 Task: Look for space in Litherland, United Kingdom from 8th June, 2023 to 12th June, 2023 for 2 adults in price range Rs.8000 to Rs.16000. Place can be private room with 1  bedroom having 1 bed and 1 bathroom. Property type can be flatguest house, hotel. Booking option can be shelf check-in. Required host language is English.
Action: Mouse moved to (379, 81)
Screenshot: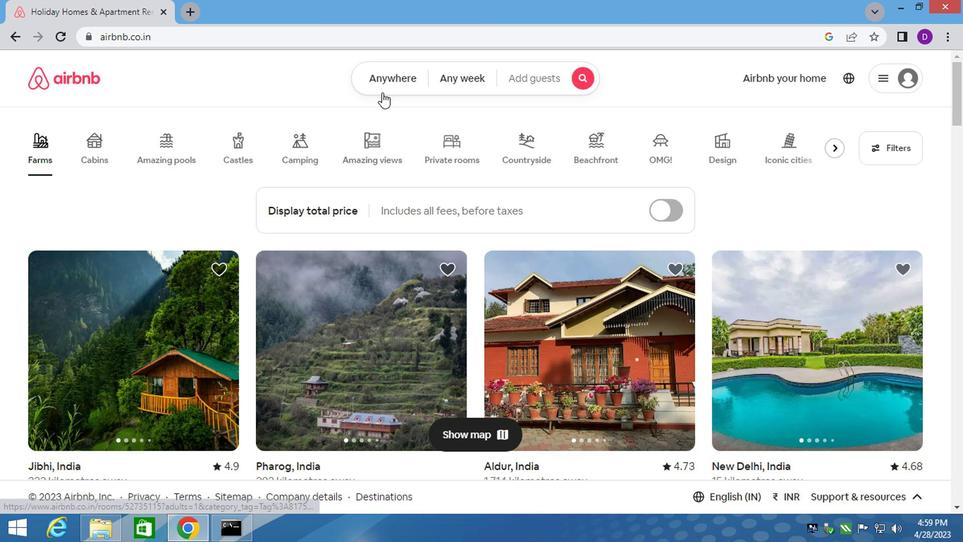 
Action: Mouse pressed left at (379, 81)
Screenshot: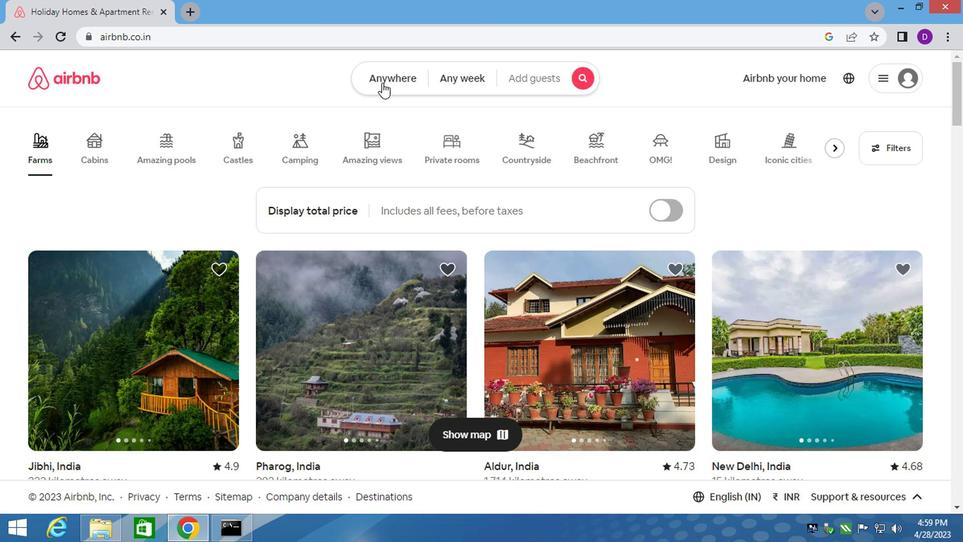 
Action: Mouse moved to (259, 135)
Screenshot: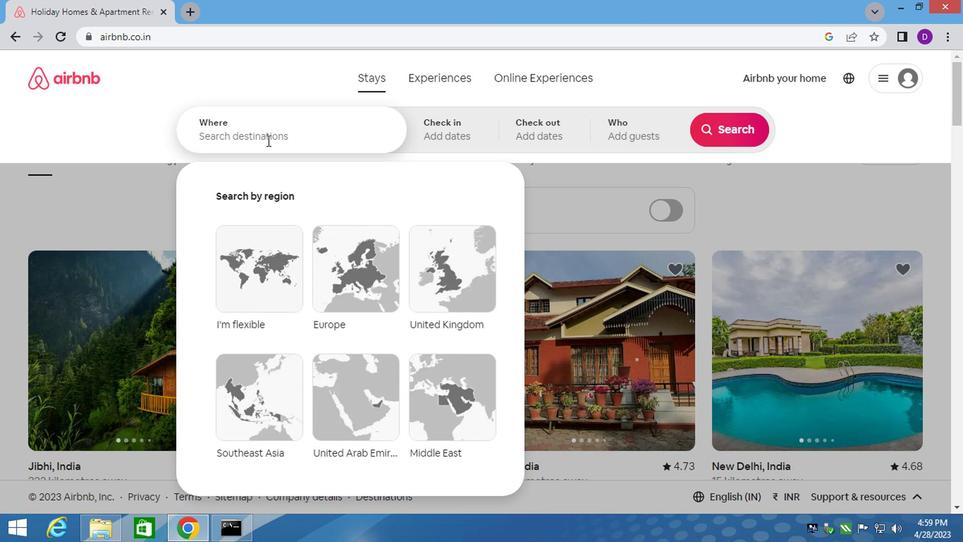 
Action: Mouse pressed left at (259, 135)
Screenshot: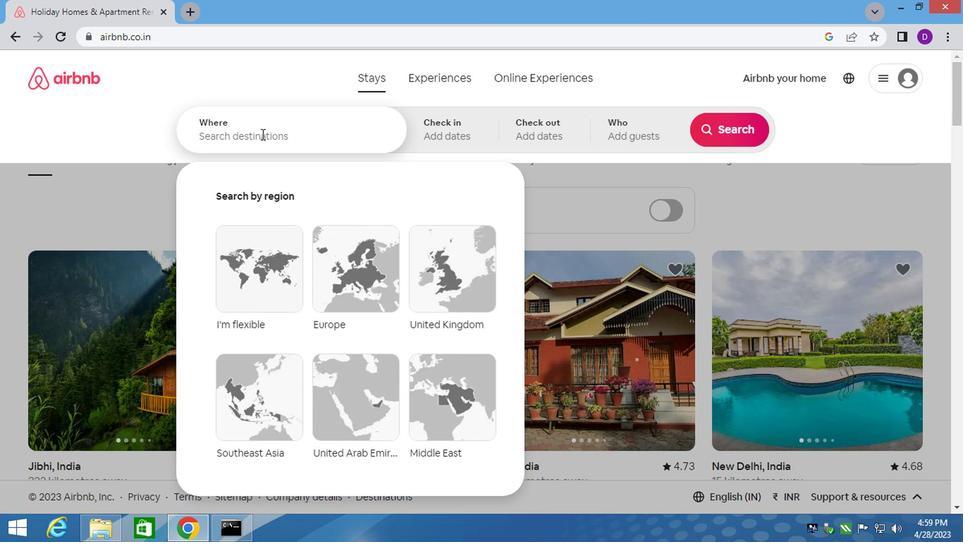 
Action: Key pressed <Key.shift_r>Litherland,<Key.space>u<Key.backspace><Key.shift_r><Key.shift_r><Key.shift_r><Key.shift_r><Key.shift_r><Key.shift_r>Unoted<Key.down><Key.enter>
Screenshot: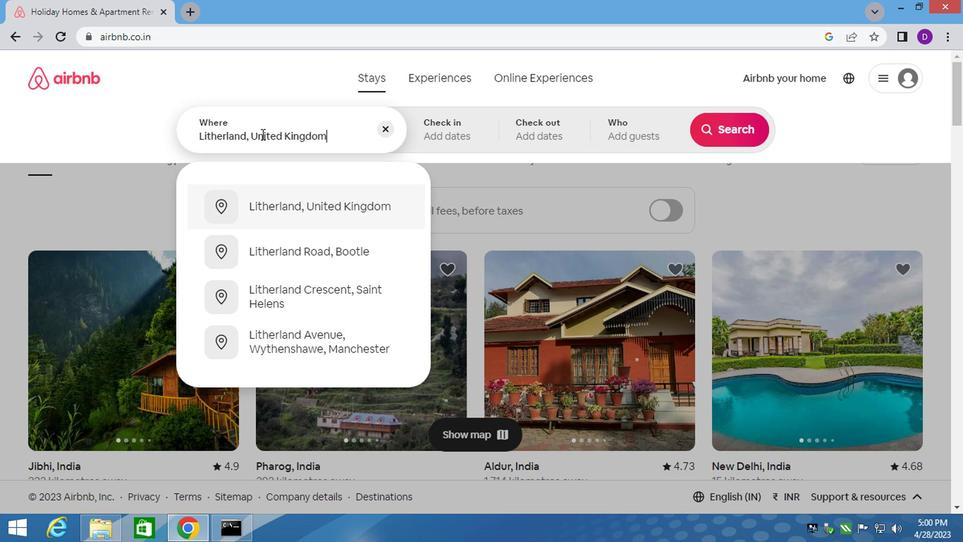 
Action: Mouse moved to (715, 245)
Screenshot: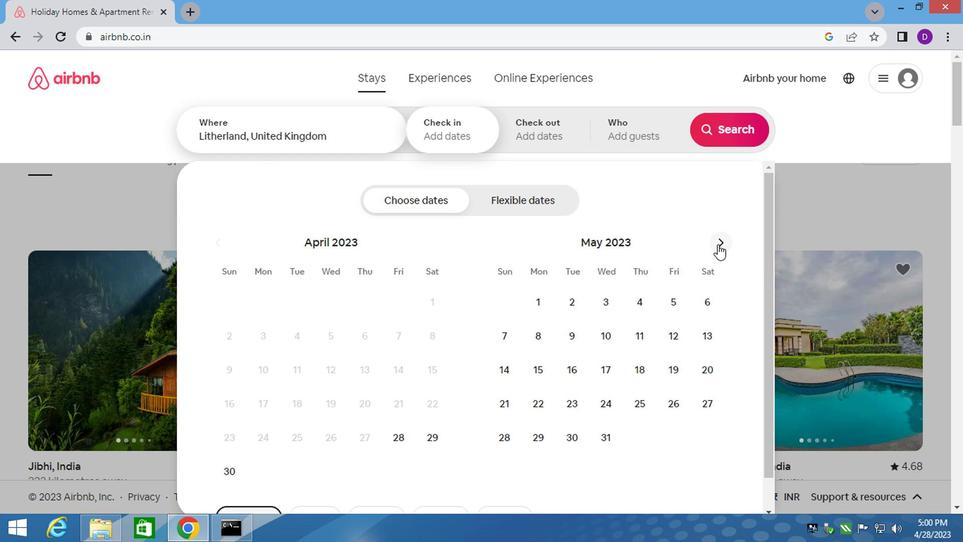 
Action: Mouse pressed left at (715, 245)
Screenshot: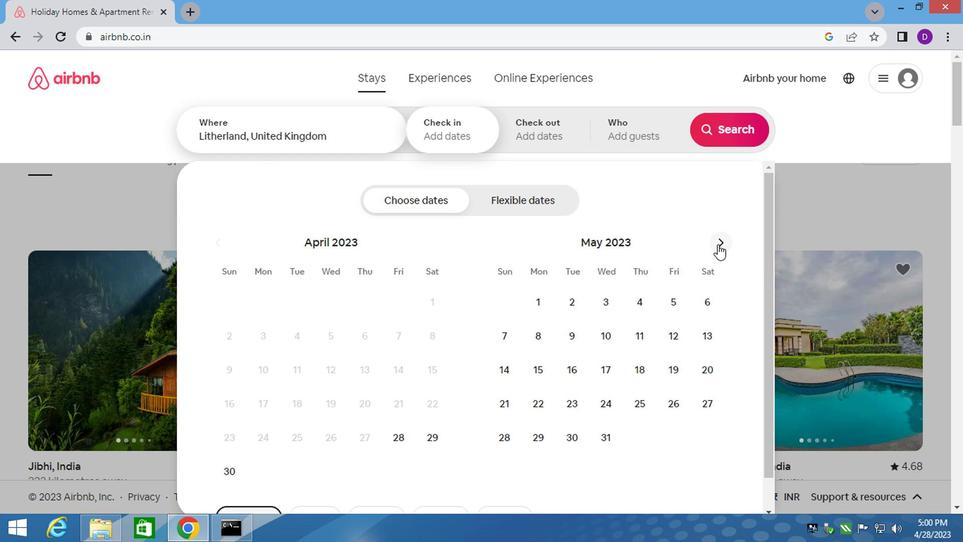 
Action: Mouse moved to (633, 338)
Screenshot: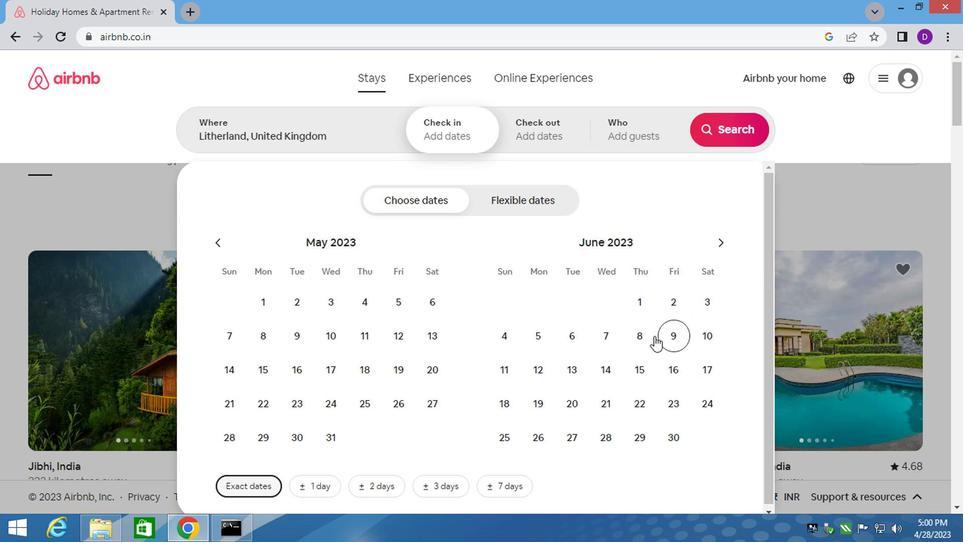 
Action: Mouse pressed left at (633, 338)
Screenshot: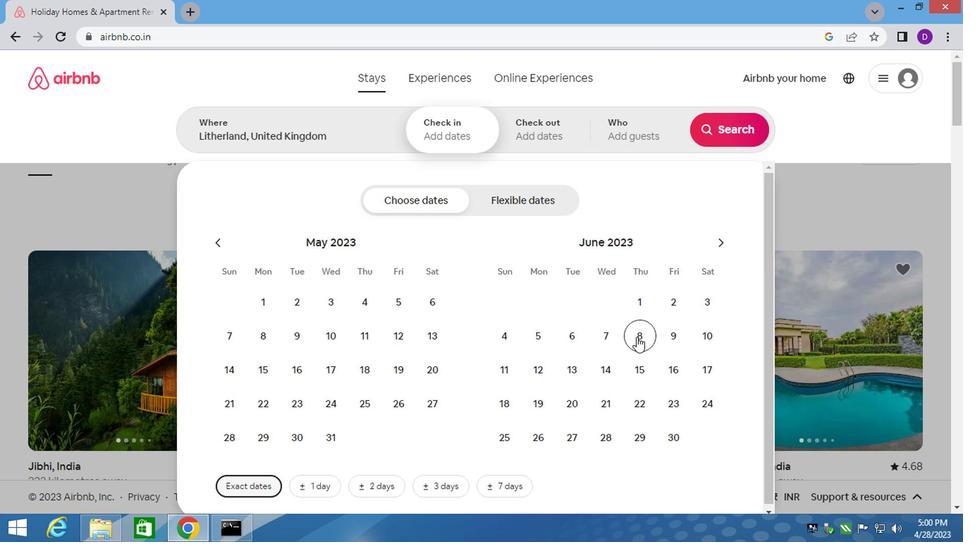 
Action: Mouse moved to (530, 378)
Screenshot: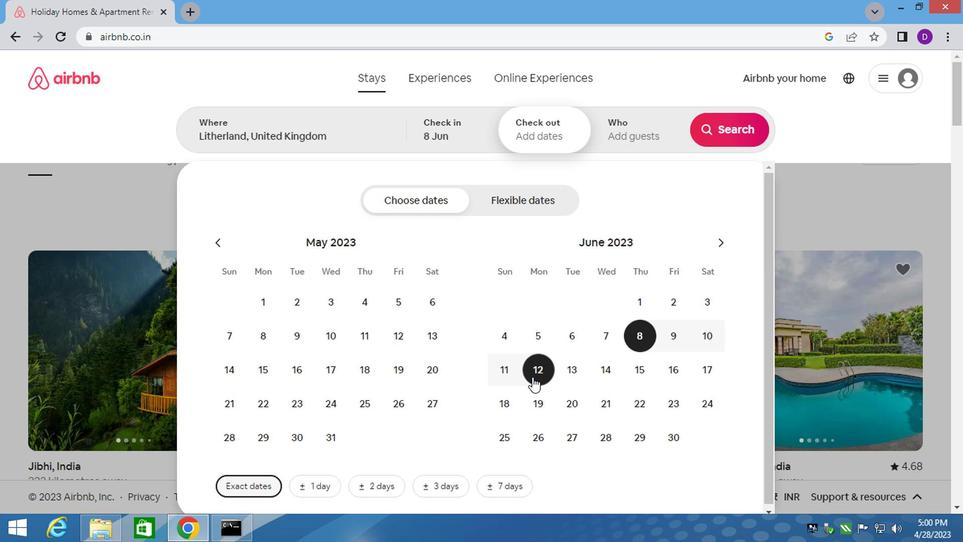 
Action: Mouse pressed left at (530, 378)
Screenshot: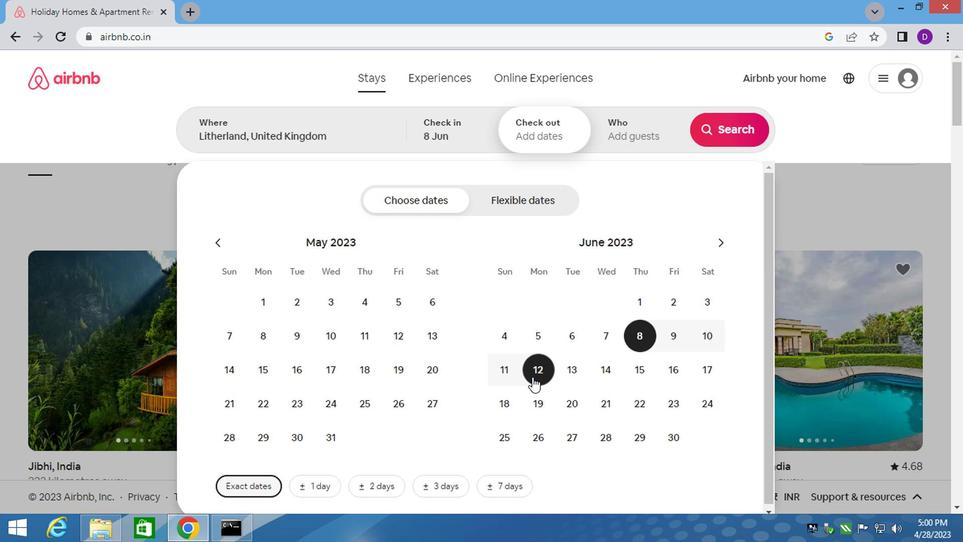 
Action: Mouse moved to (617, 126)
Screenshot: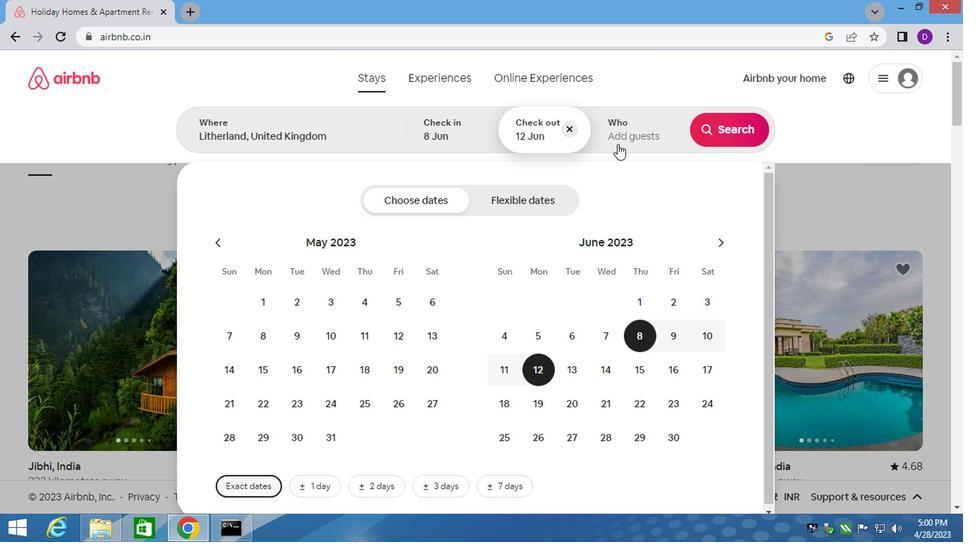 
Action: Mouse pressed left at (617, 126)
Screenshot: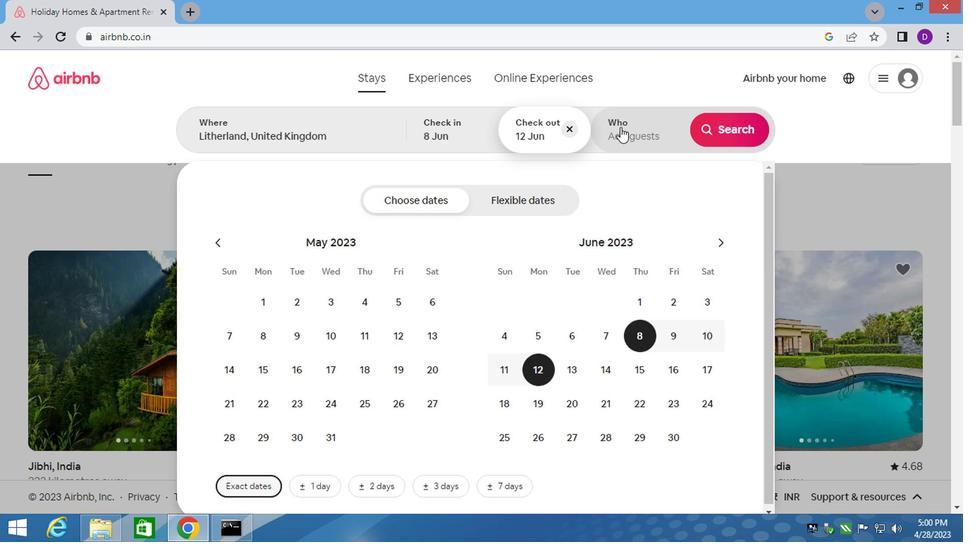 
Action: Mouse moved to (729, 210)
Screenshot: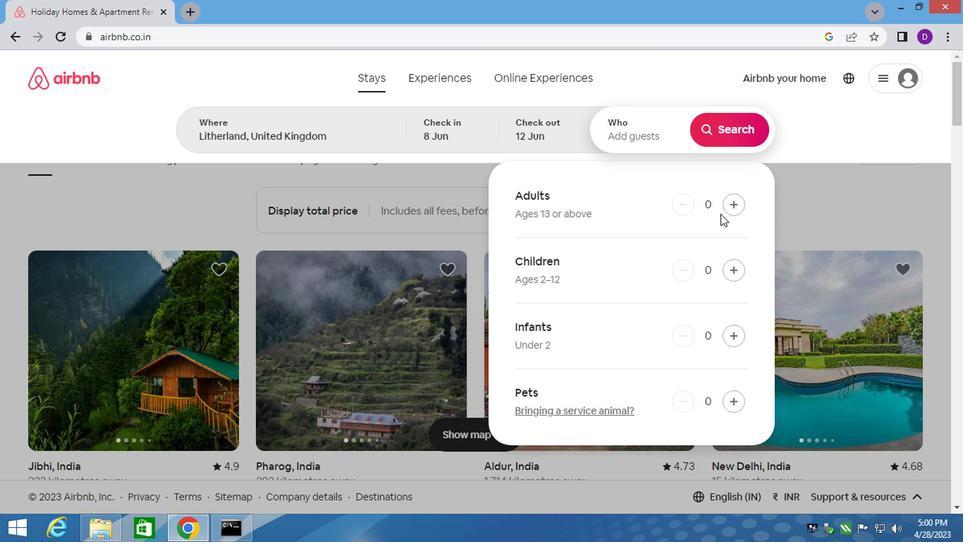 
Action: Mouse pressed left at (729, 210)
Screenshot: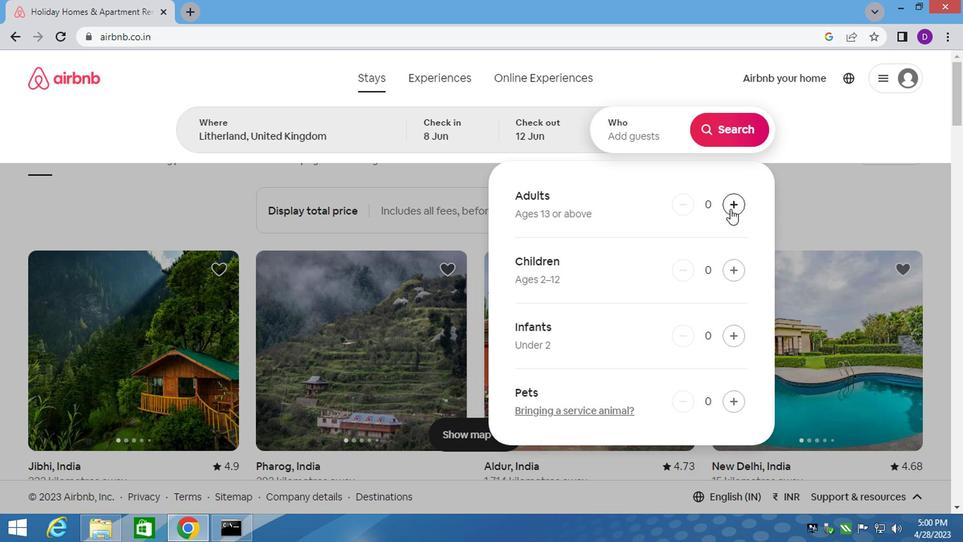 
Action: Mouse moved to (729, 209)
Screenshot: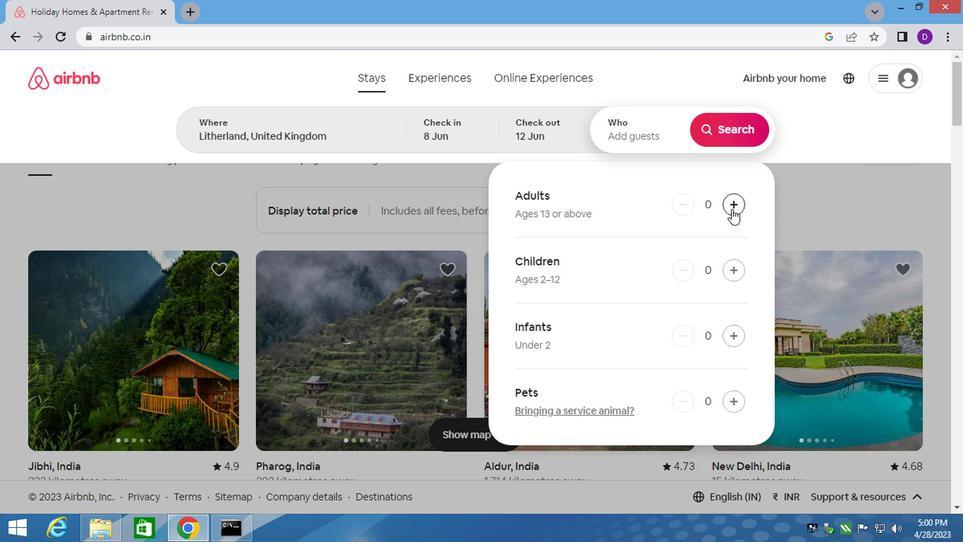 
Action: Mouse pressed left at (729, 209)
Screenshot: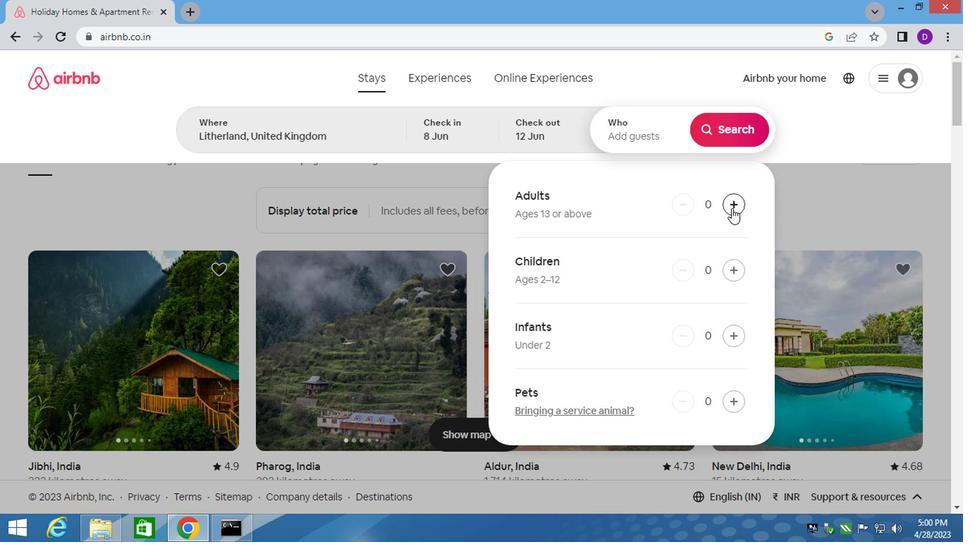 
Action: Mouse moved to (716, 132)
Screenshot: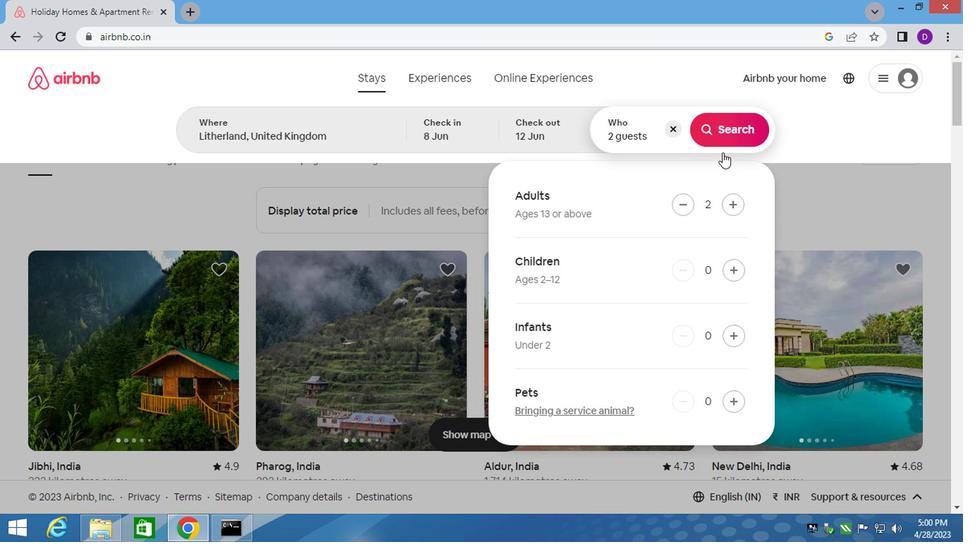 
Action: Mouse pressed left at (716, 132)
Screenshot: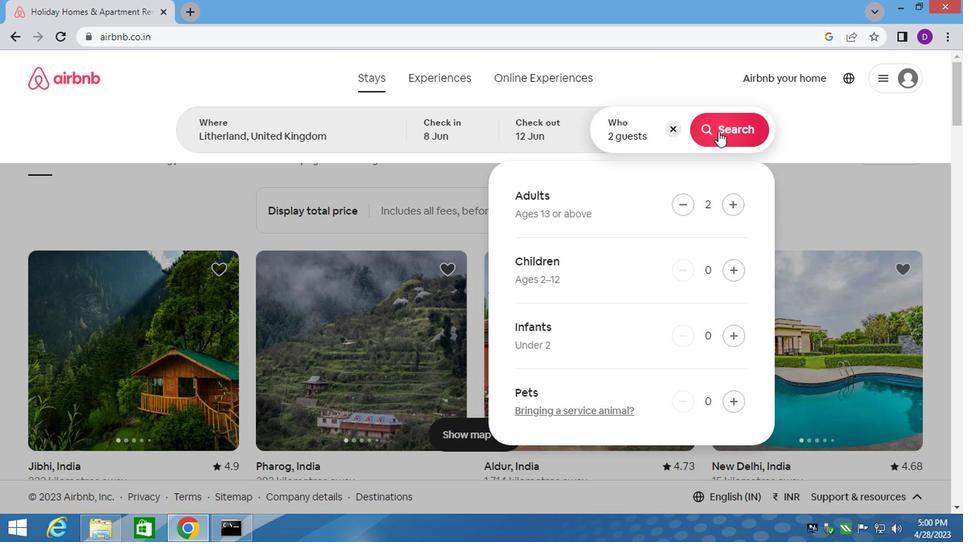 
Action: Mouse moved to (899, 134)
Screenshot: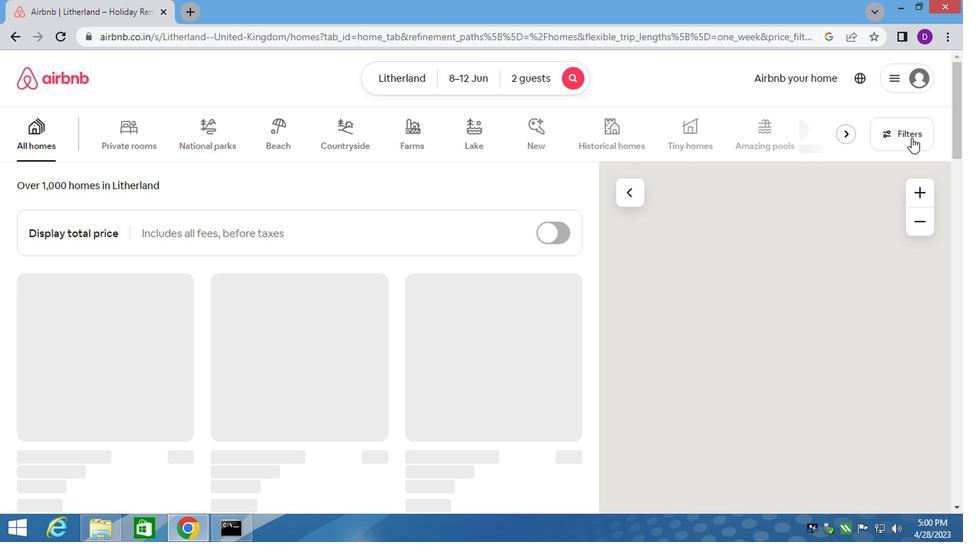 
Action: Mouse pressed left at (899, 134)
Screenshot: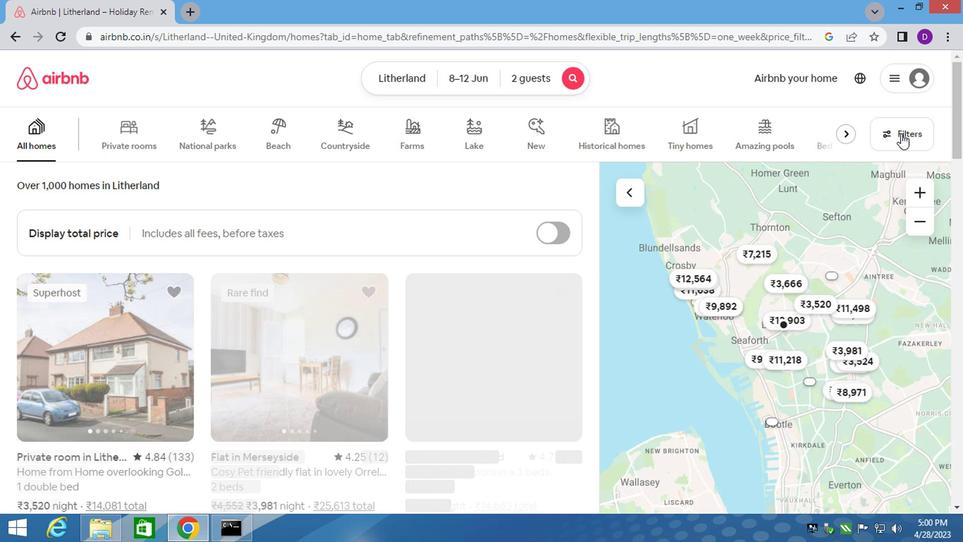 
Action: Mouse moved to (303, 320)
Screenshot: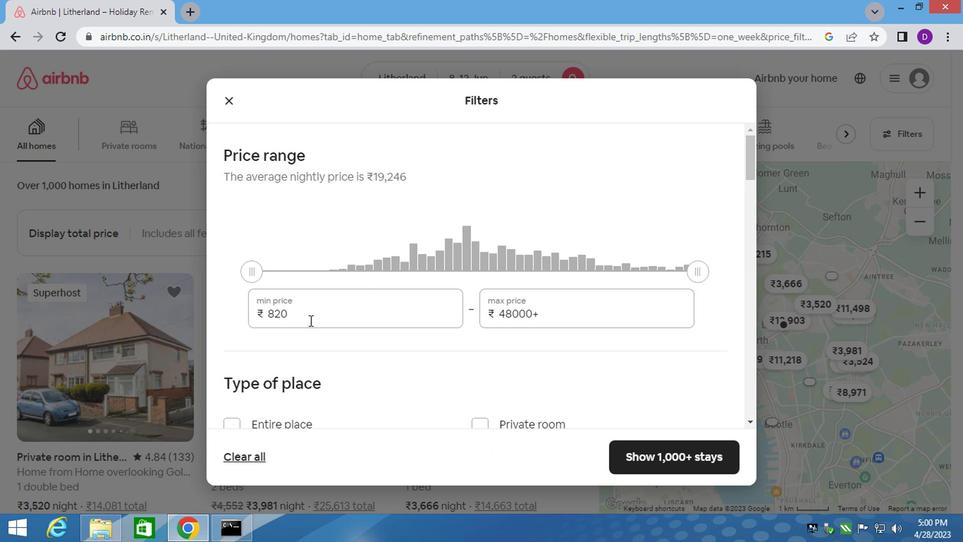 
Action: Mouse pressed left at (303, 320)
Screenshot: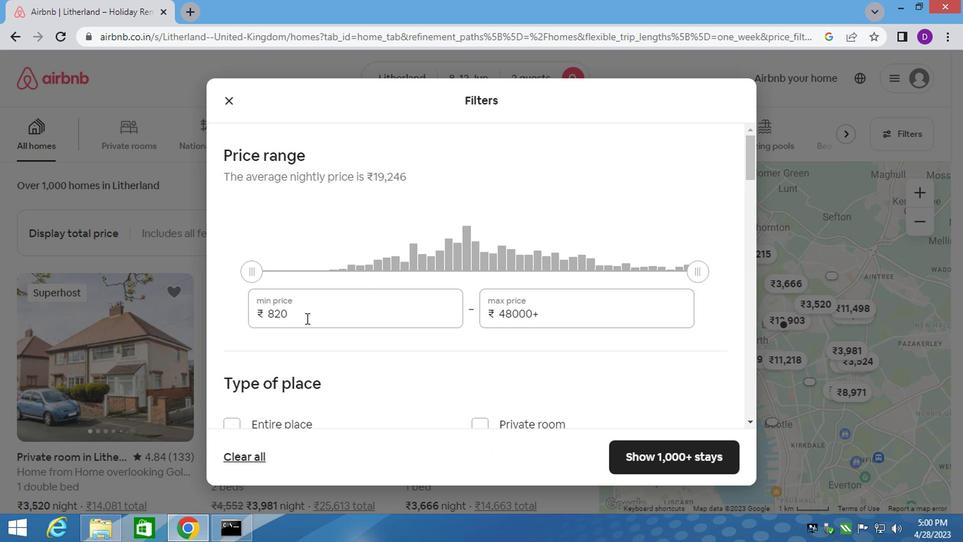 
Action: Mouse pressed left at (303, 320)
Screenshot: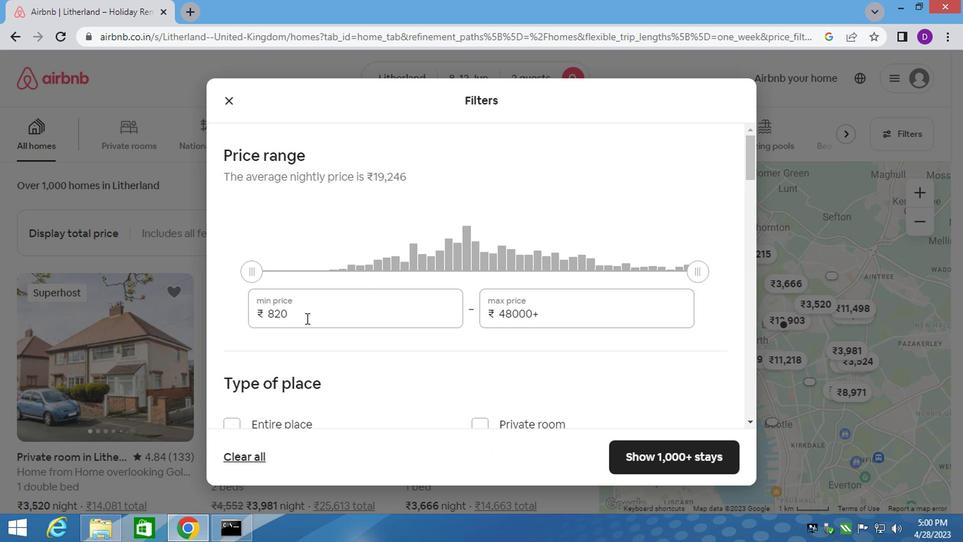 
Action: Key pressed 8000<Key.tab>16000
Screenshot: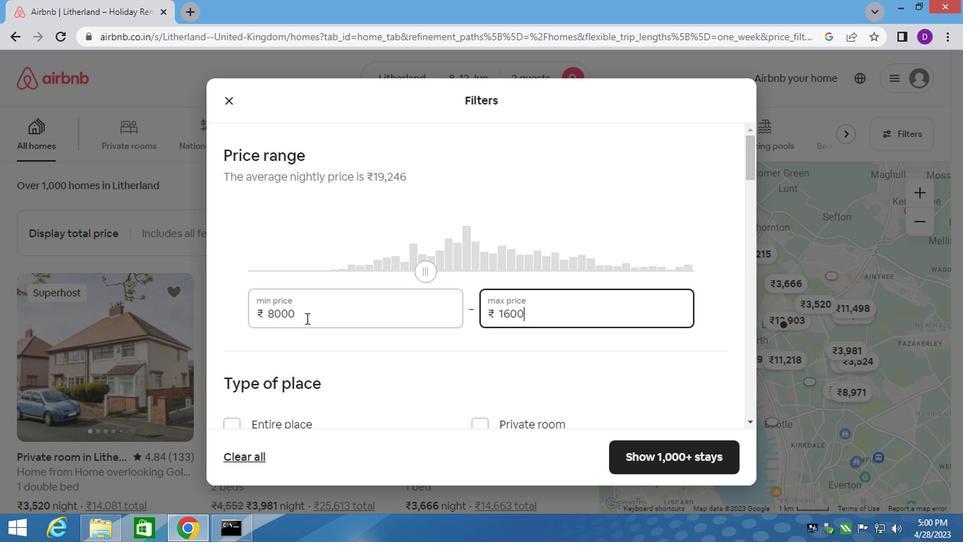 
Action: Mouse scrolled (303, 319) with delta (0, -1)
Screenshot: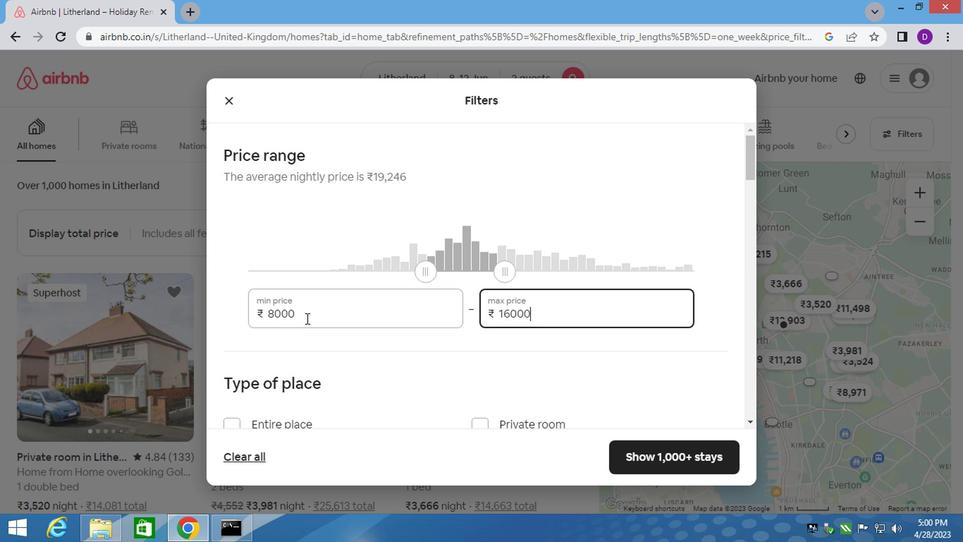 
Action: Mouse scrolled (303, 319) with delta (0, -1)
Screenshot: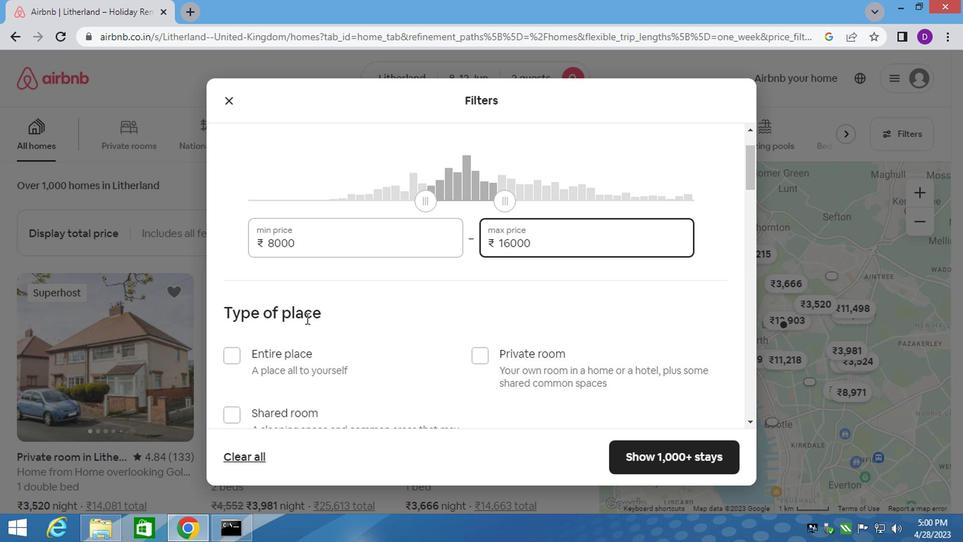 
Action: Mouse scrolled (303, 319) with delta (0, -1)
Screenshot: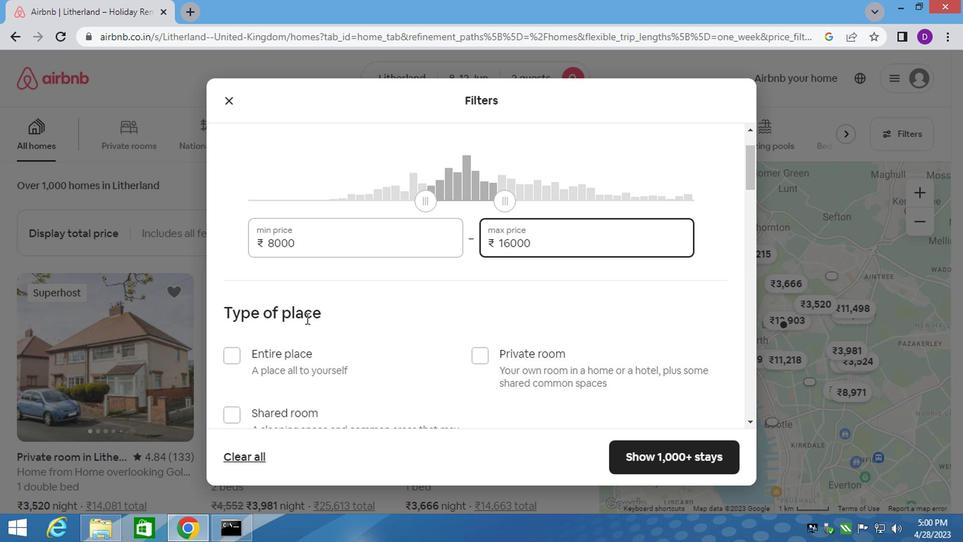 
Action: Mouse moved to (473, 217)
Screenshot: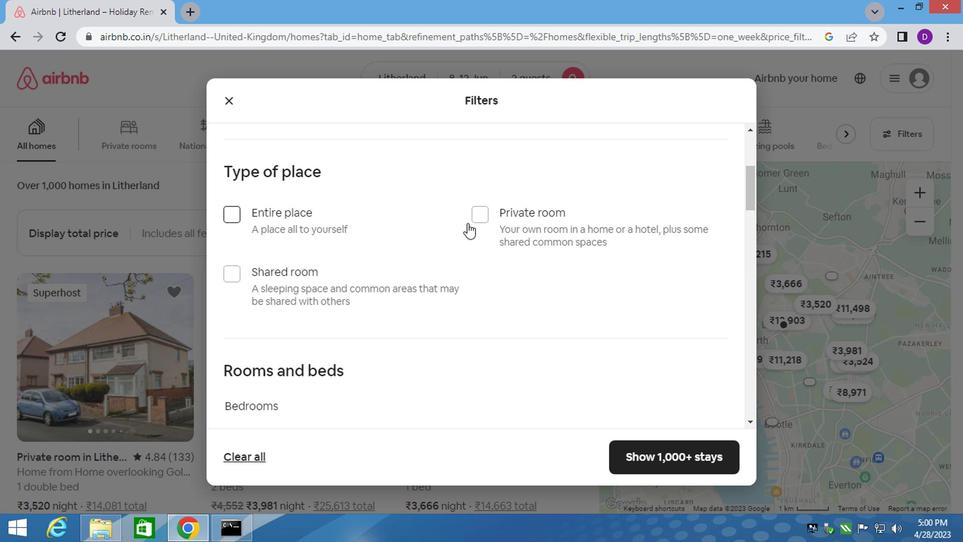 
Action: Mouse pressed left at (473, 217)
Screenshot: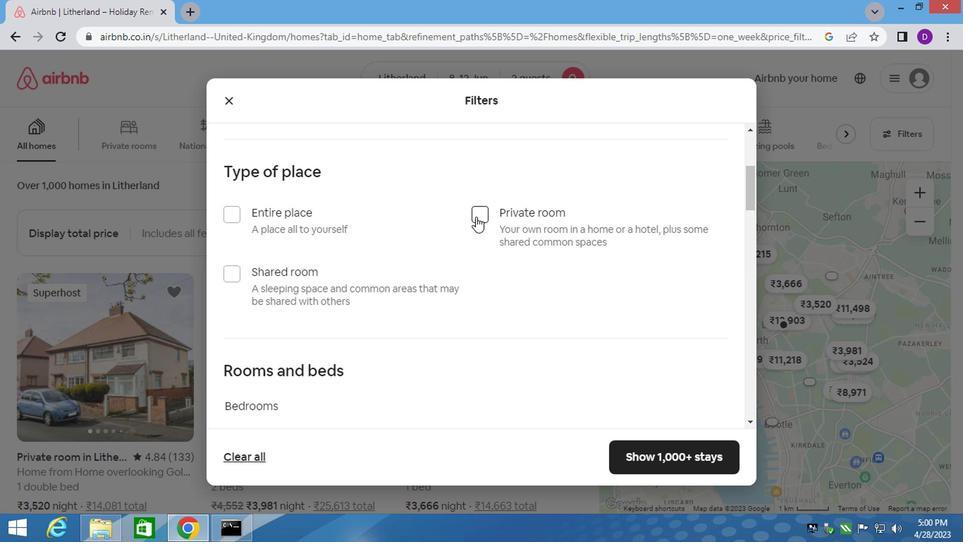 
Action: Mouse moved to (312, 274)
Screenshot: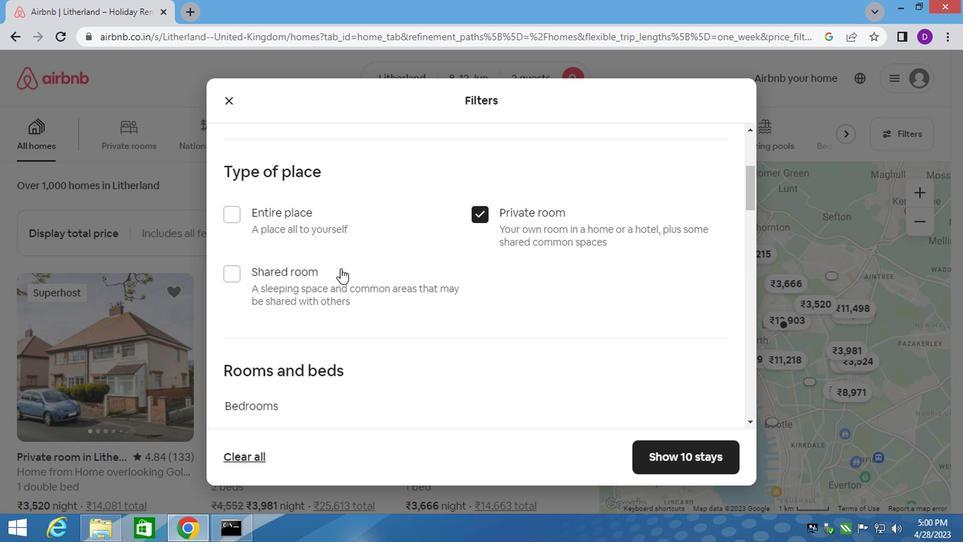 
Action: Mouse scrolled (312, 273) with delta (0, 0)
Screenshot: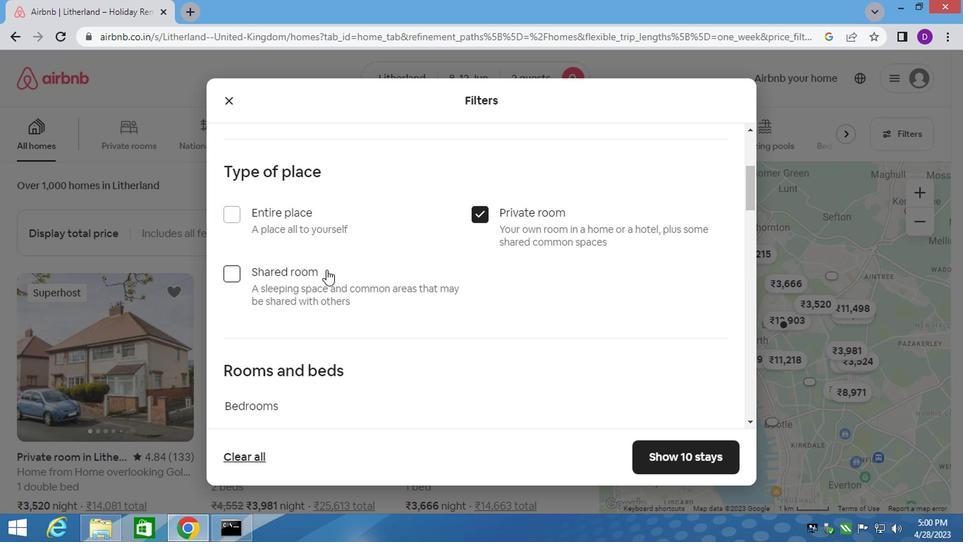 
Action: Mouse moved to (311, 275)
Screenshot: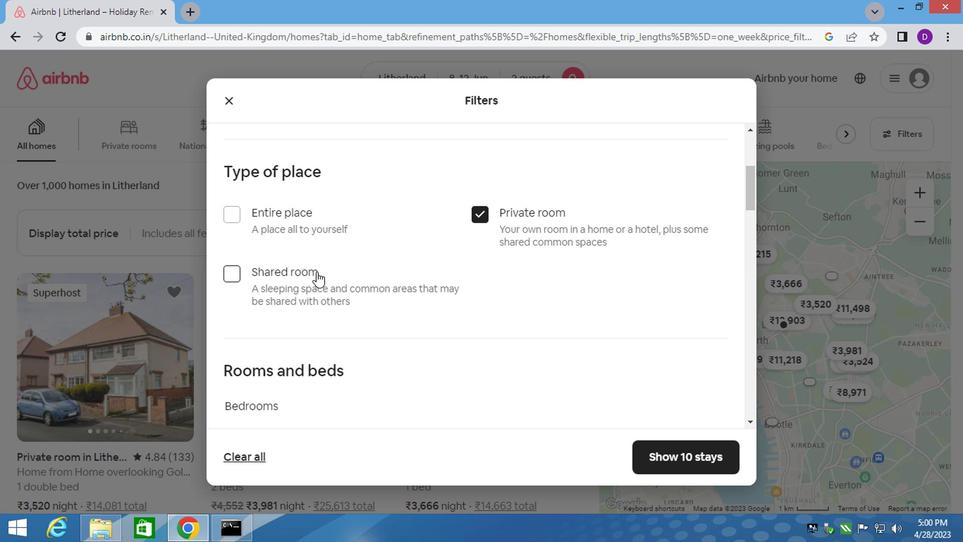 
Action: Mouse scrolled (311, 274) with delta (0, -1)
Screenshot: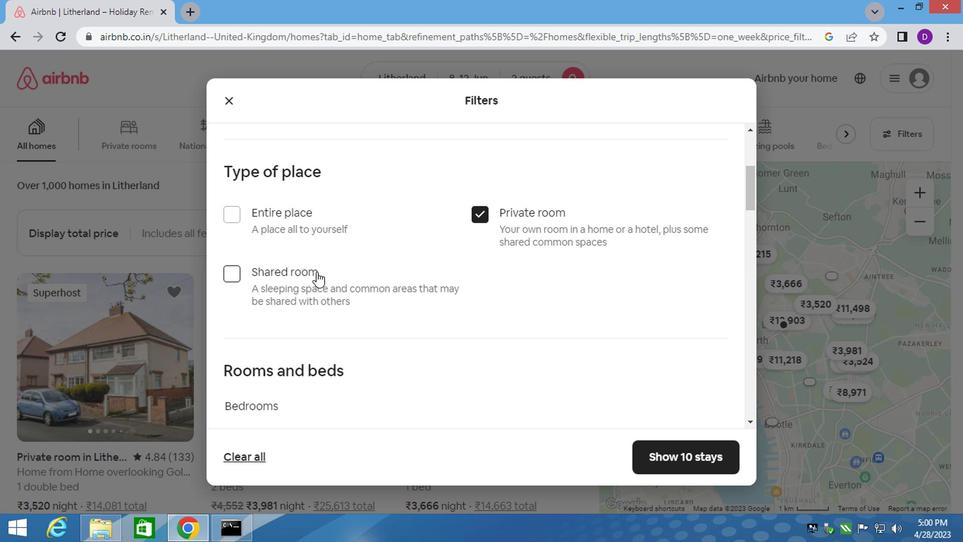 
Action: Mouse moved to (311, 277)
Screenshot: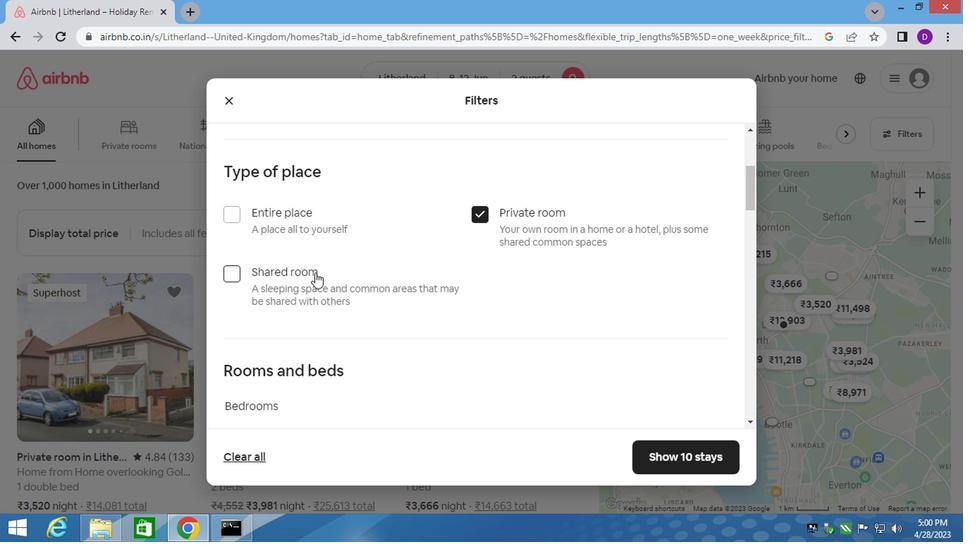 
Action: Mouse scrolled (311, 274) with delta (0, -1)
Screenshot: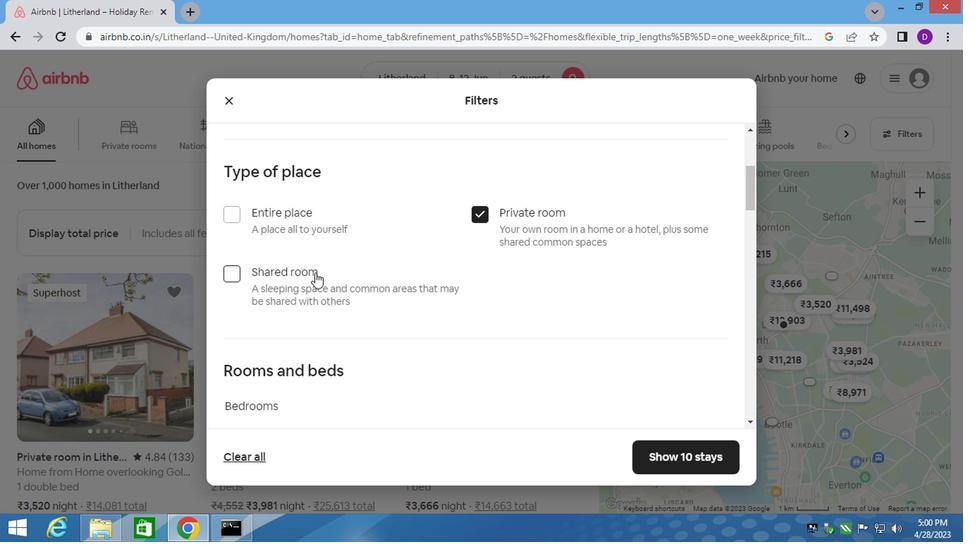 
Action: Mouse scrolled (311, 276) with delta (0, -1)
Screenshot: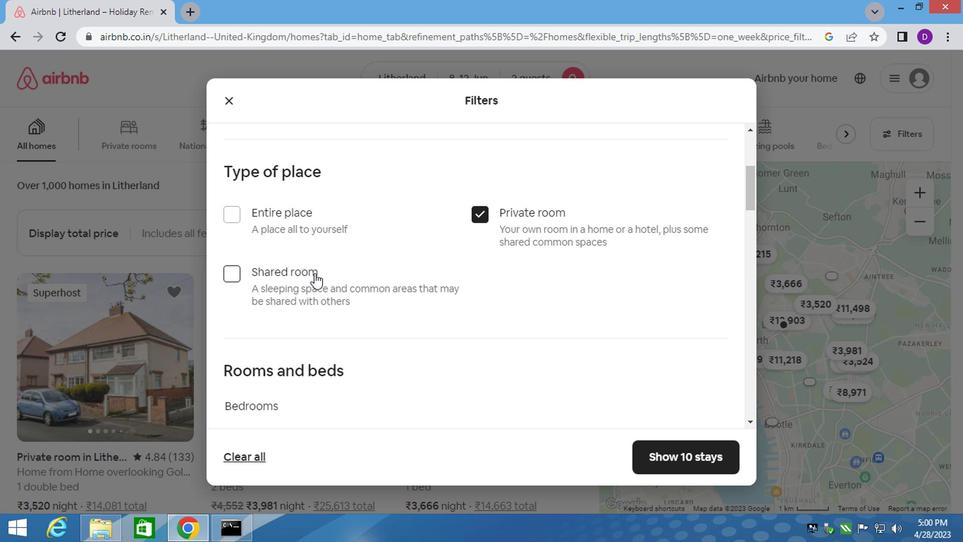 
Action: Mouse moved to (302, 163)
Screenshot: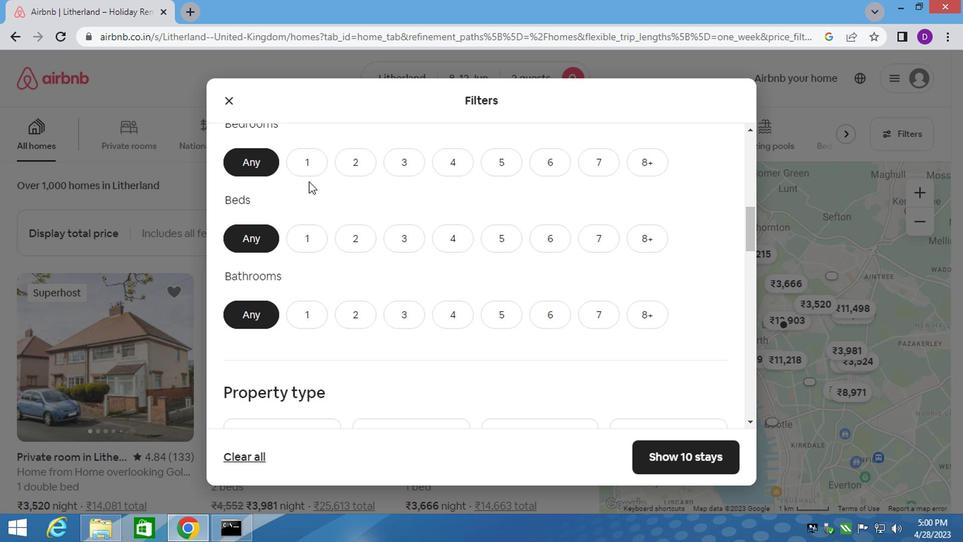 
Action: Mouse pressed left at (302, 163)
Screenshot: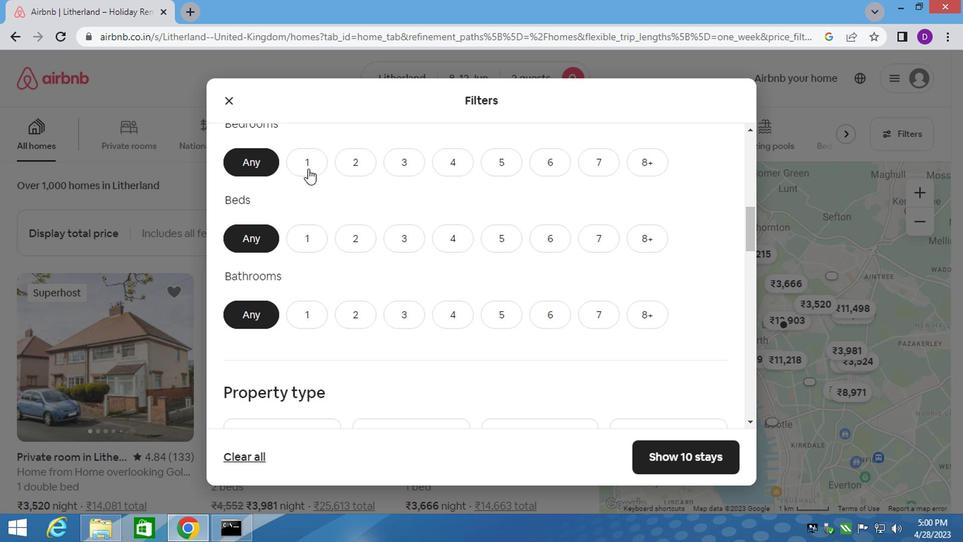 
Action: Mouse moved to (308, 229)
Screenshot: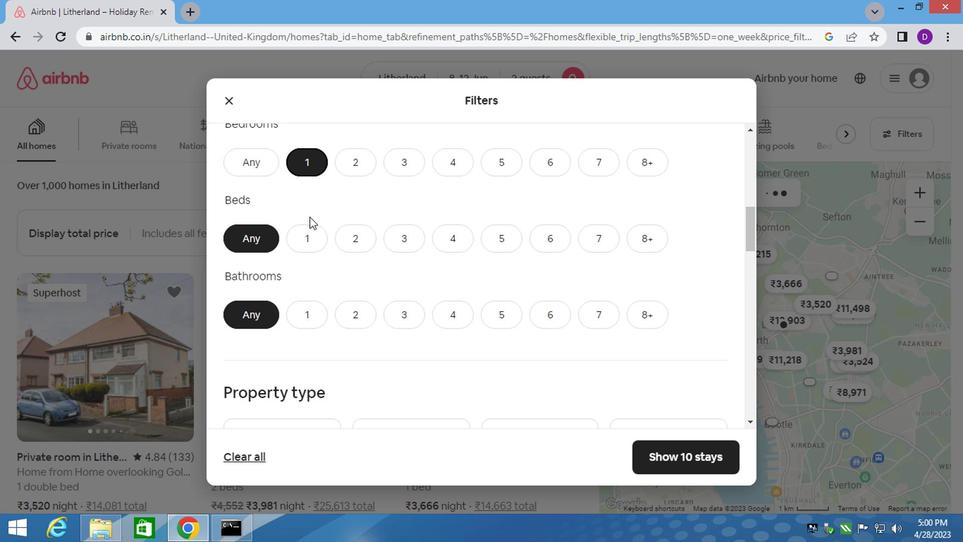 
Action: Mouse pressed left at (308, 229)
Screenshot: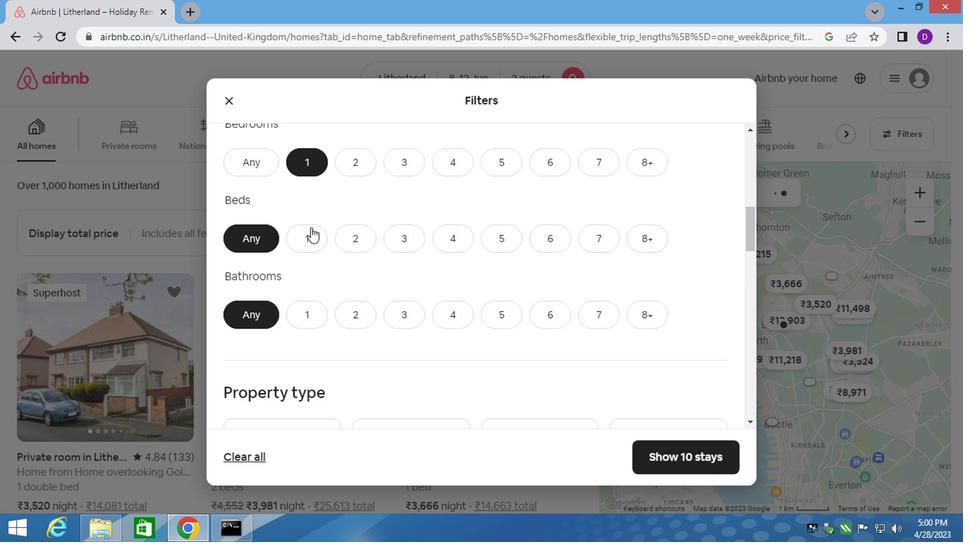 
Action: Mouse moved to (309, 313)
Screenshot: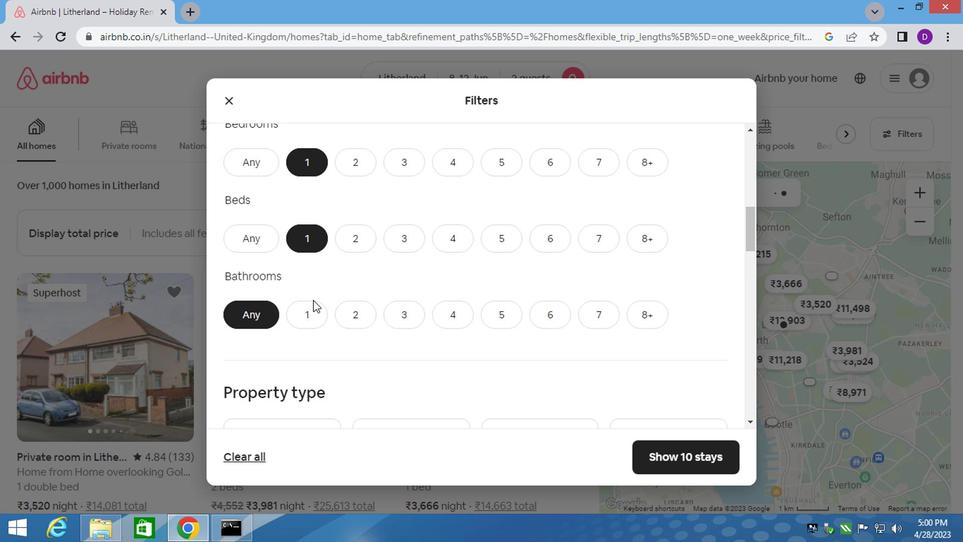 
Action: Mouse pressed left at (309, 313)
Screenshot: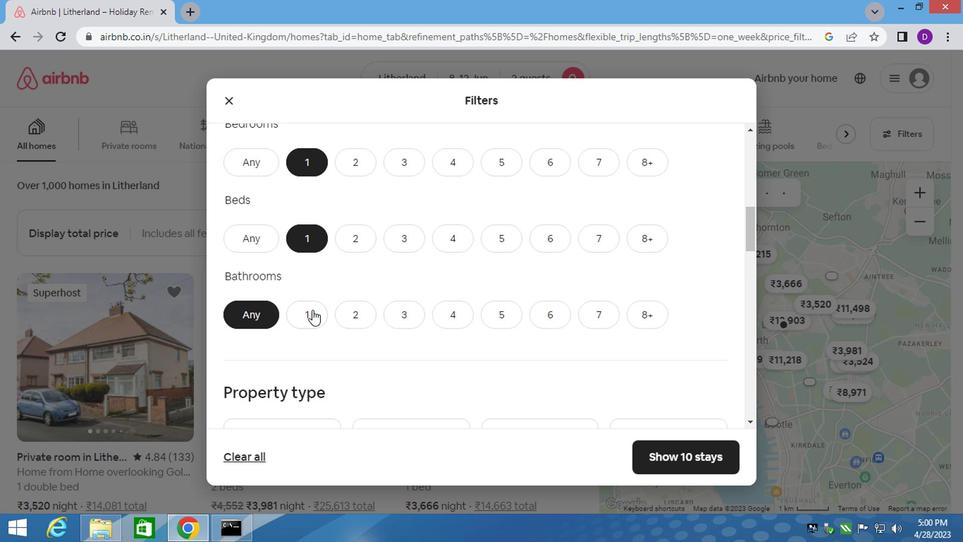 
Action: Mouse scrolled (309, 313) with delta (0, 0)
Screenshot: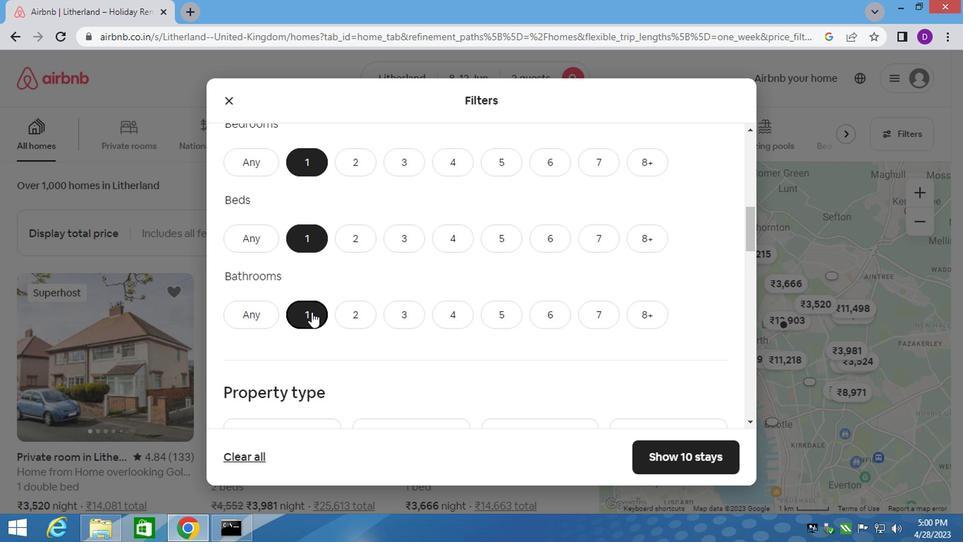 
Action: Mouse scrolled (309, 313) with delta (0, 0)
Screenshot: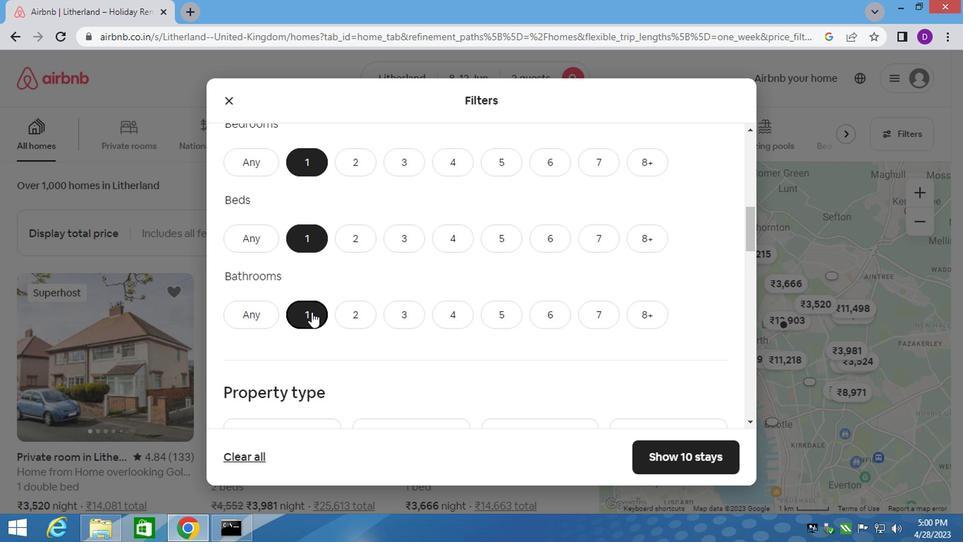 
Action: Mouse scrolled (309, 313) with delta (0, 0)
Screenshot: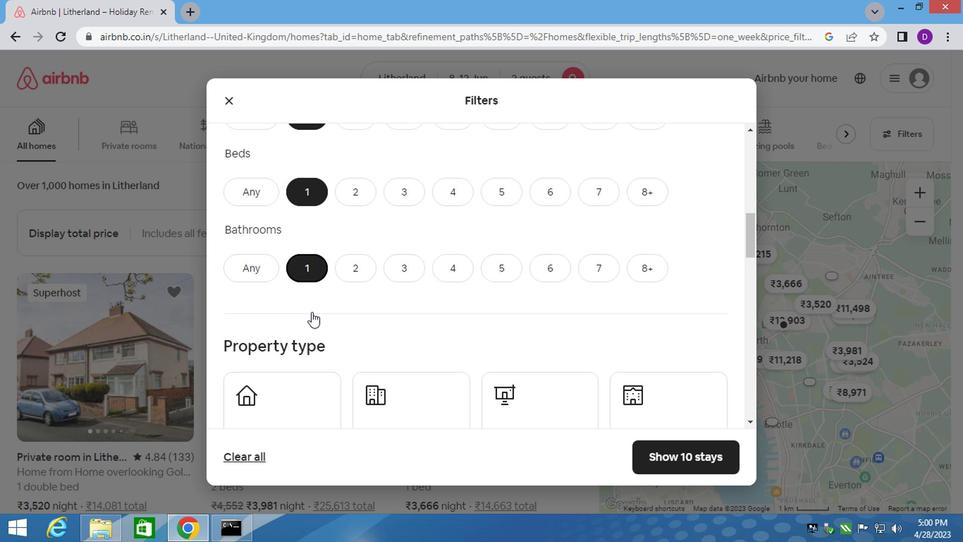 
Action: Mouse moved to (373, 266)
Screenshot: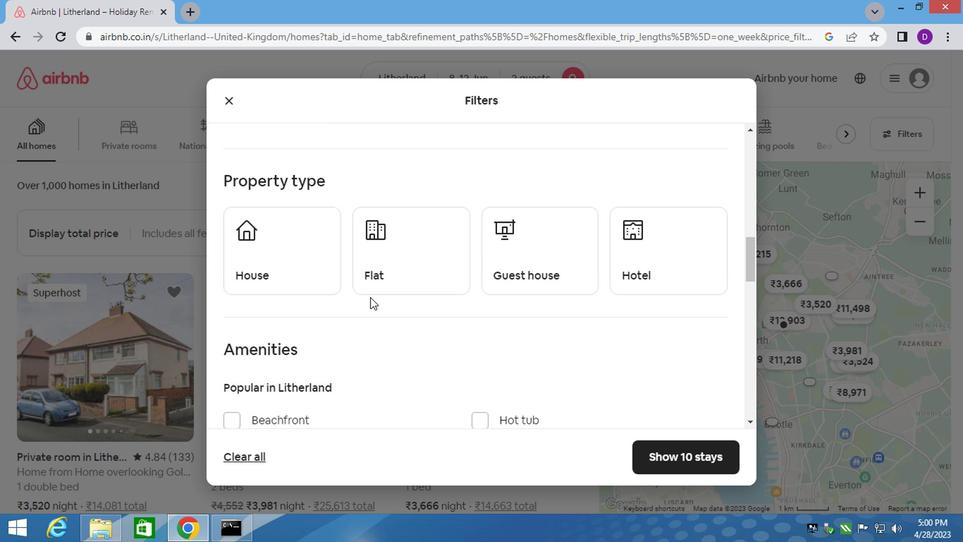 
Action: Mouse pressed left at (373, 266)
Screenshot: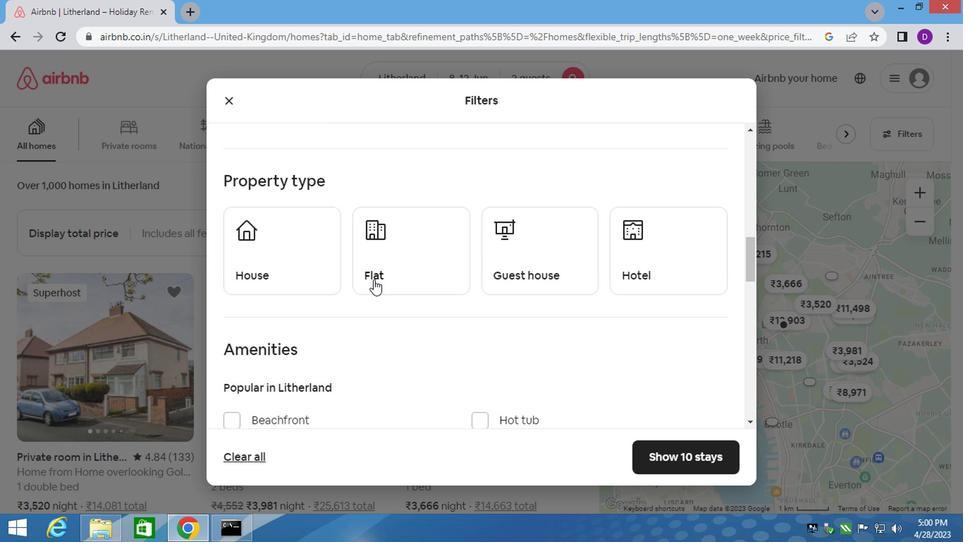 
Action: Mouse moved to (522, 262)
Screenshot: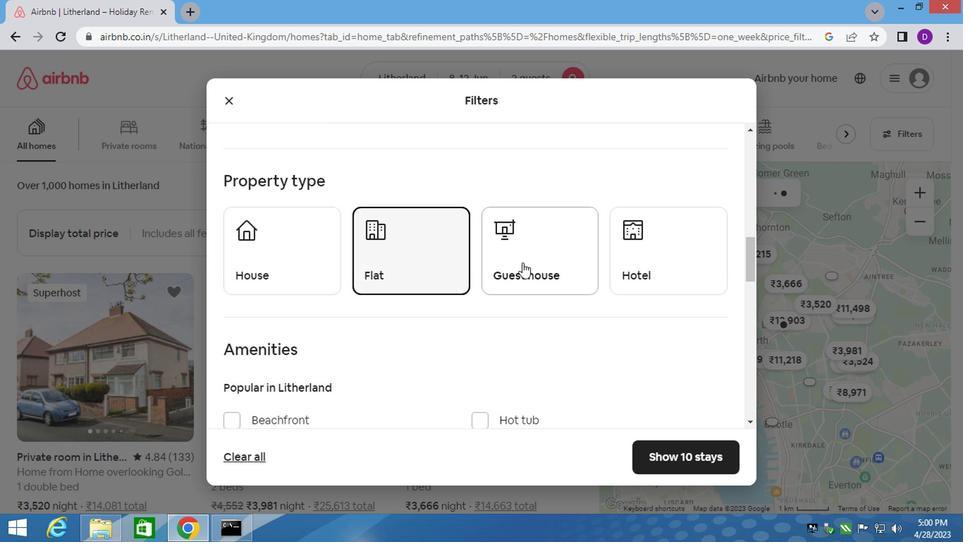 
Action: Mouse pressed left at (522, 262)
Screenshot: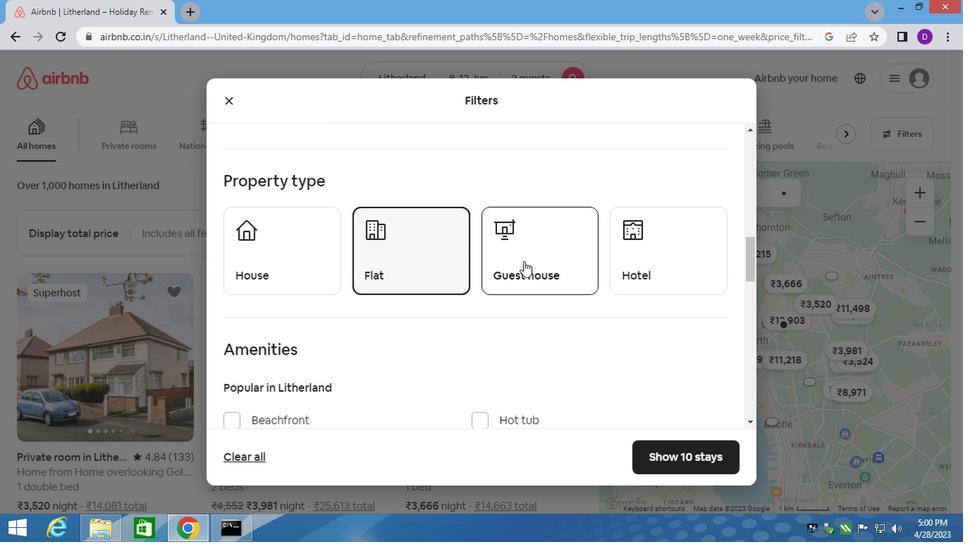 
Action: Mouse moved to (627, 259)
Screenshot: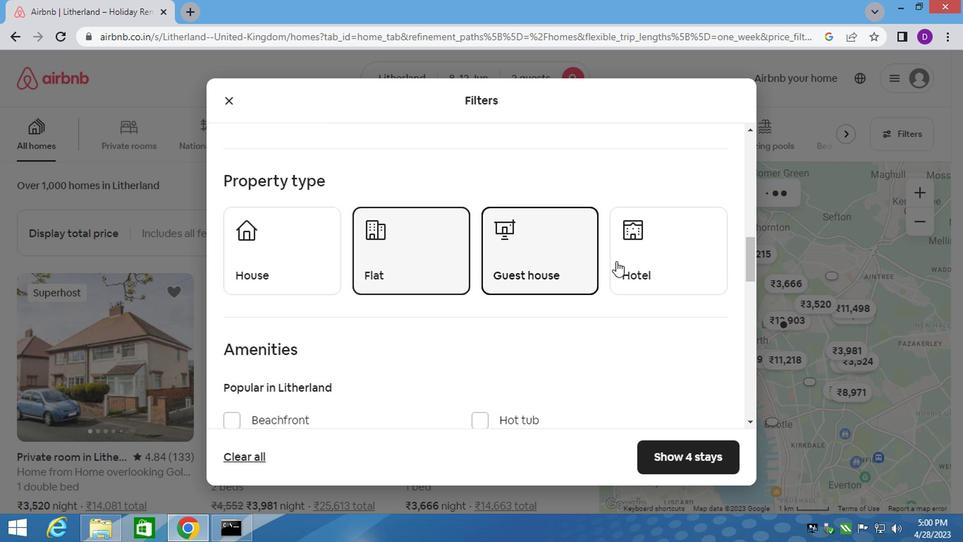 
Action: Mouse pressed left at (627, 259)
Screenshot: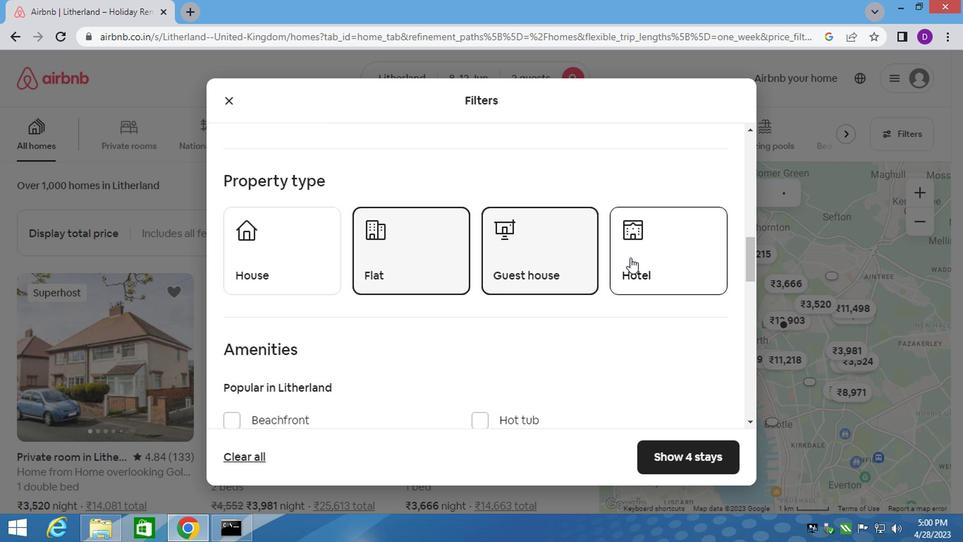 
Action: Mouse moved to (325, 361)
Screenshot: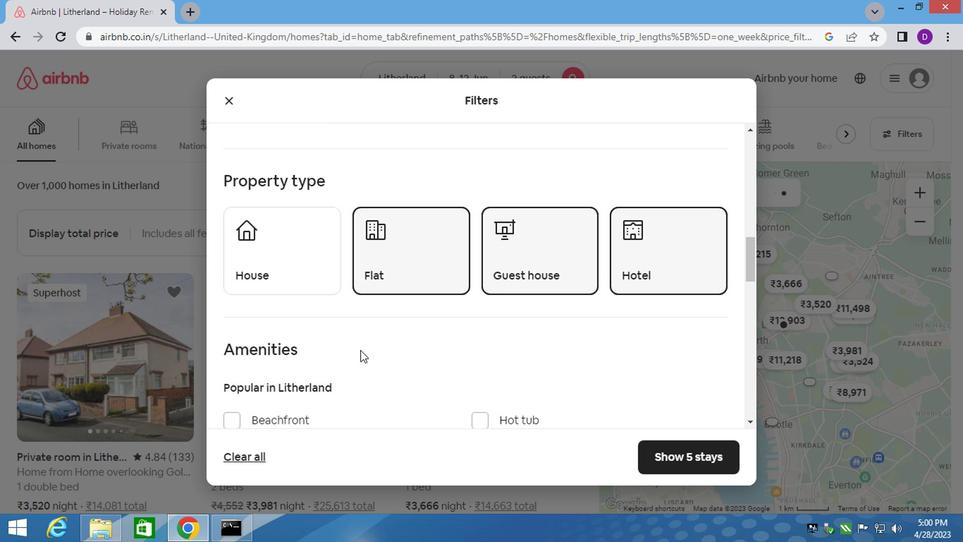 
Action: Mouse scrolled (325, 361) with delta (0, 0)
Screenshot: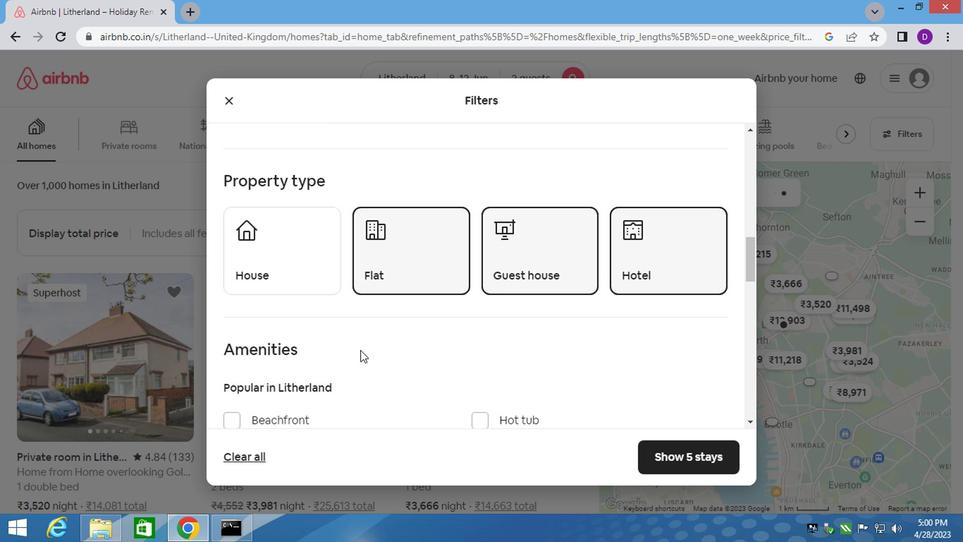 
Action: Mouse moved to (323, 362)
Screenshot: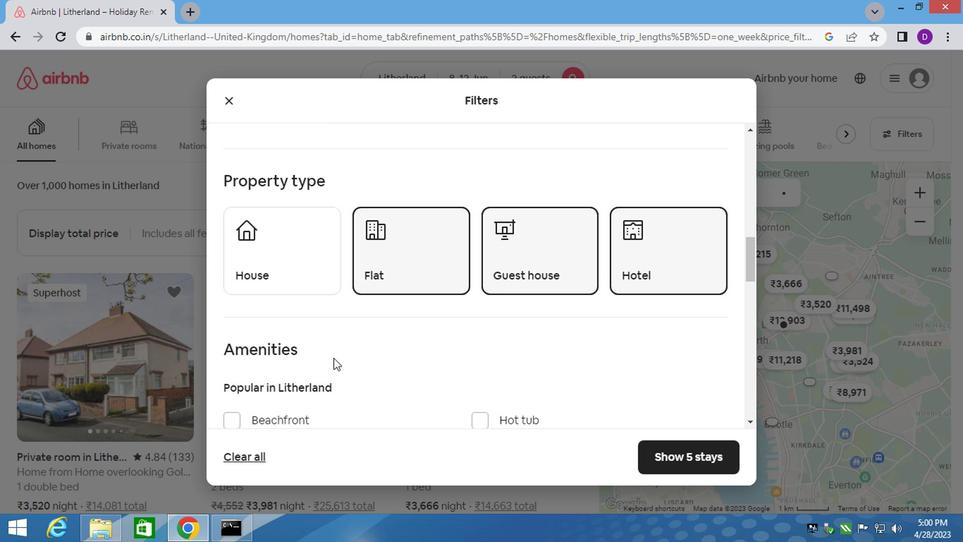 
Action: Mouse scrolled (323, 361) with delta (0, -1)
Screenshot: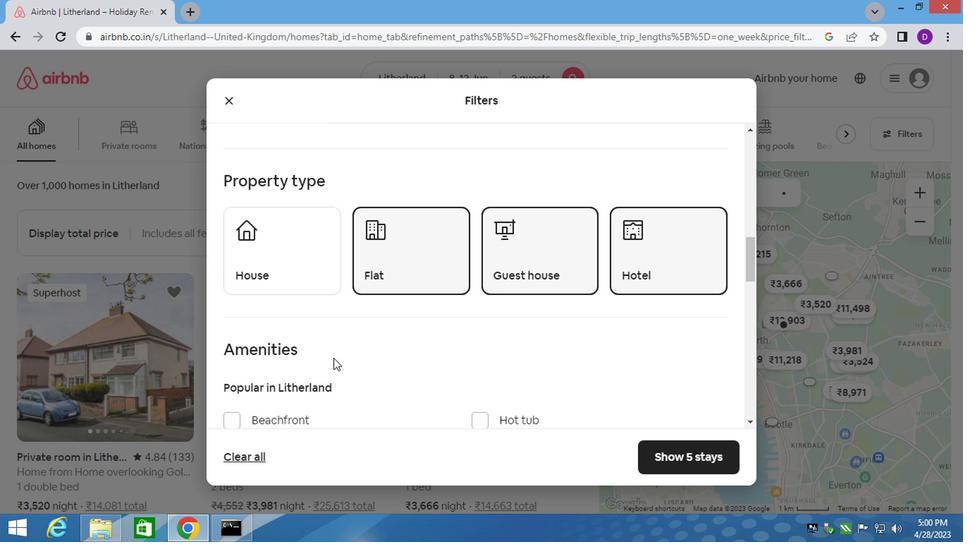 
Action: Mouse scrolled (323, 361) with delta (0, -1)
Screenshot: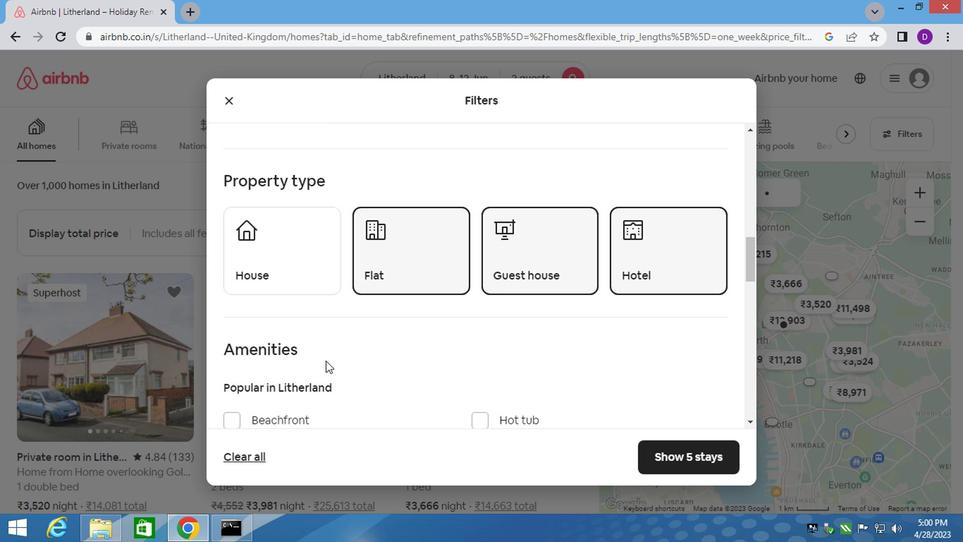 
Action: Mouse moved to (308, 354)
Screenshot: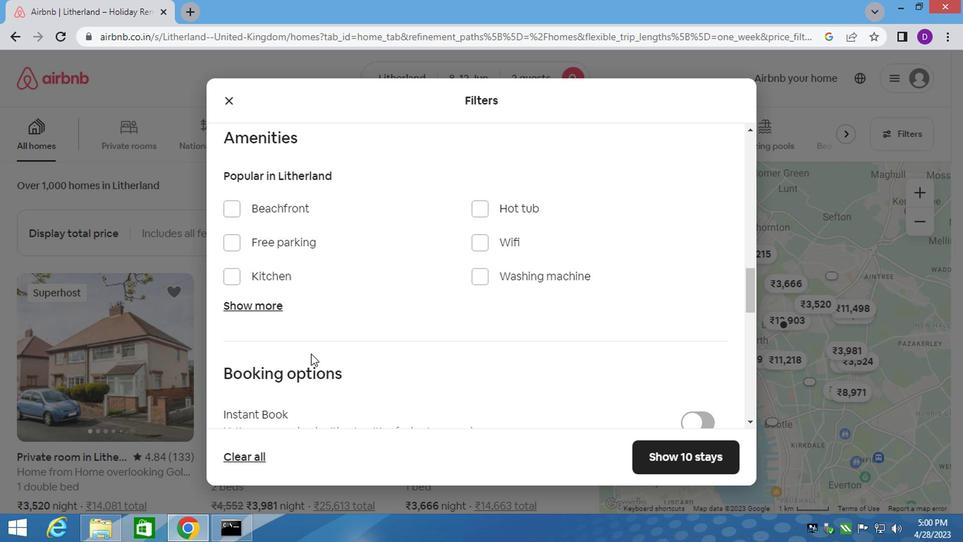 
Action: Mouse scrolled (308, 354) with delta (0, 0)
Screenshot: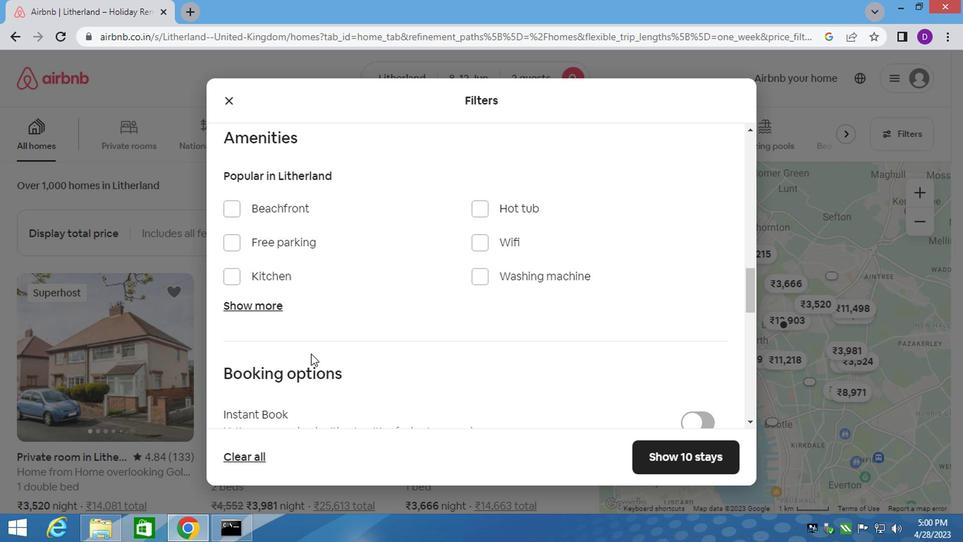 
Action: Mouse scrolled (308, 354) with delta (0, 0)
Screenshot: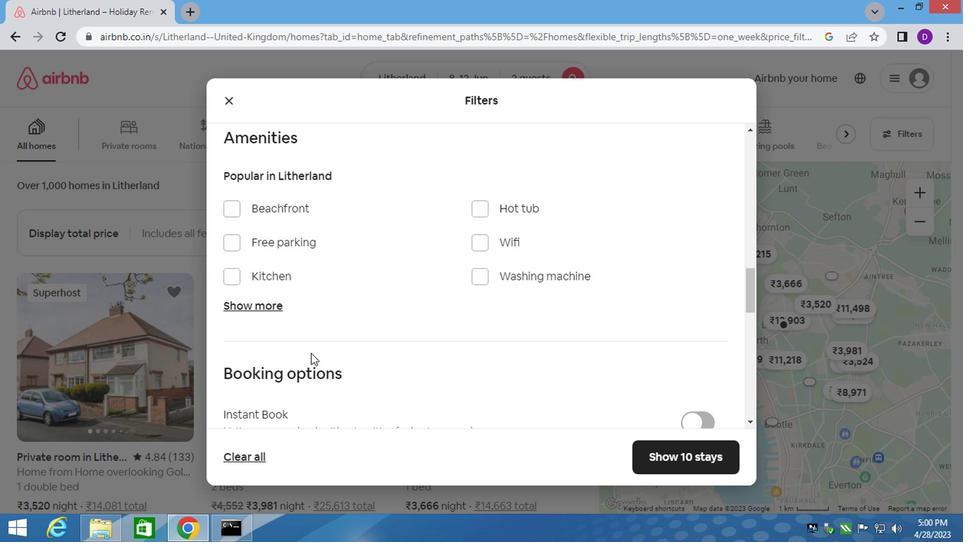 
Action: Mouse moved to (688, 324)
Screenshot: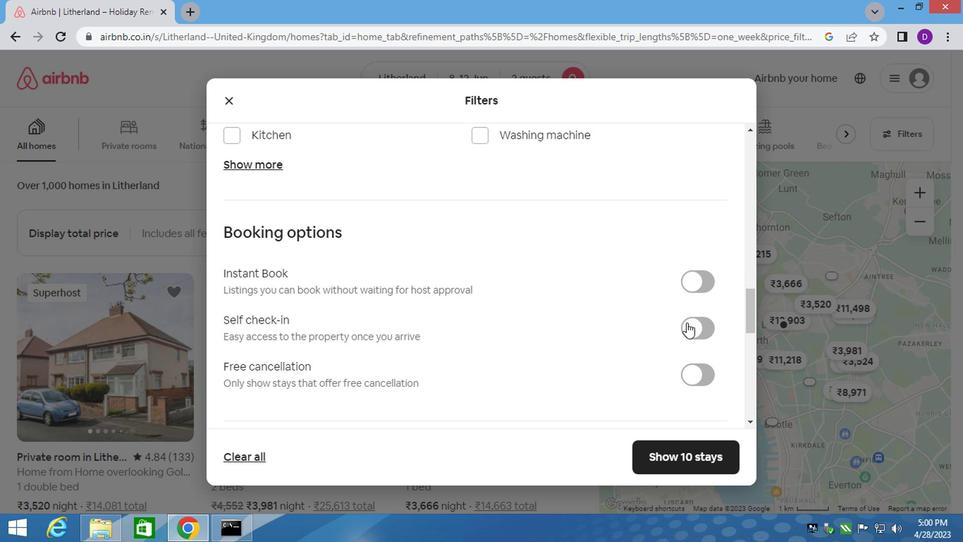 
Action: Mouse pressed left at (688, 324)
Screenshot: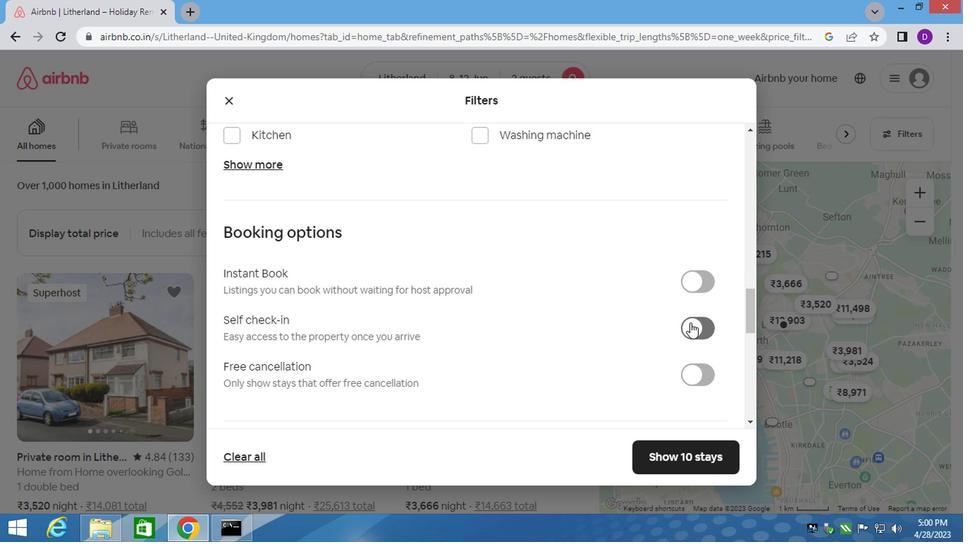 
Action: Mouse moved to (398, 324)
Screenshot: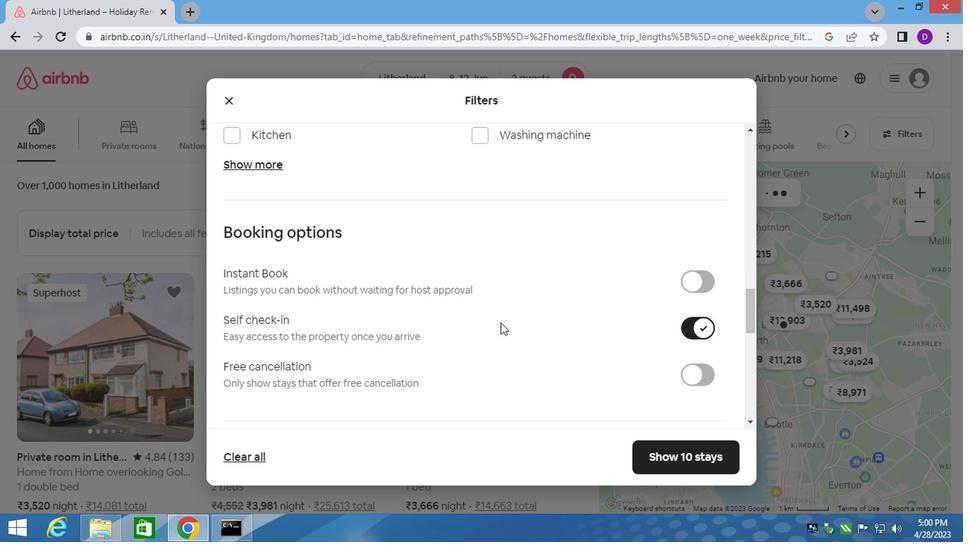 
Action: Mouse scrolled (398, 323) with delta (0, 0)
Screenshot: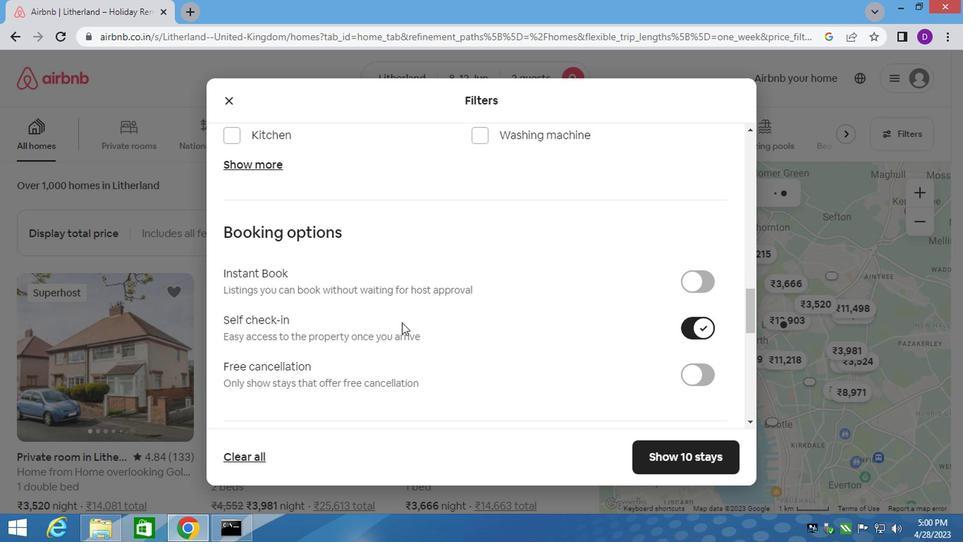 
Action: Mouse scrolled (398, 323) with delta (0, 0)
Screenshot: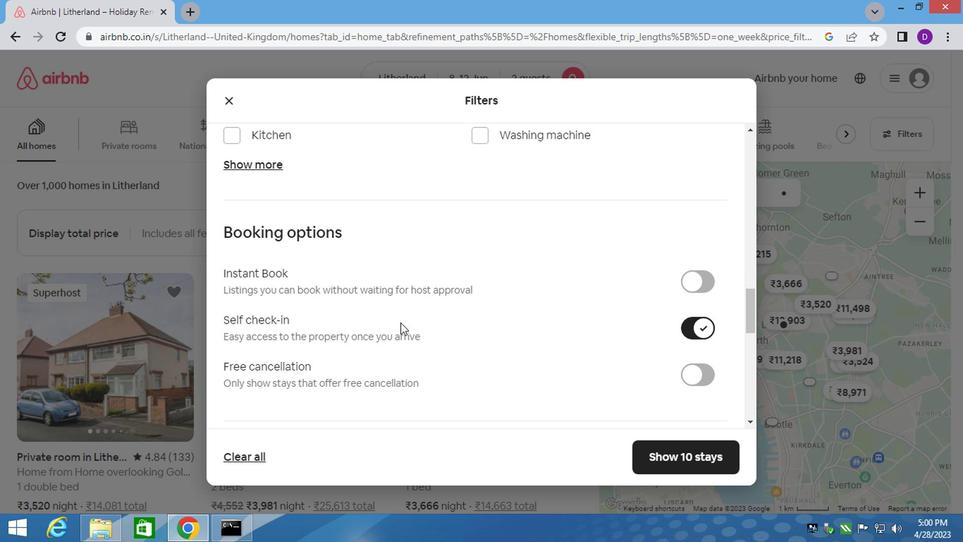 
Action: Mouse scrolled (398, 323) with delta (0, 0)
Screenshot: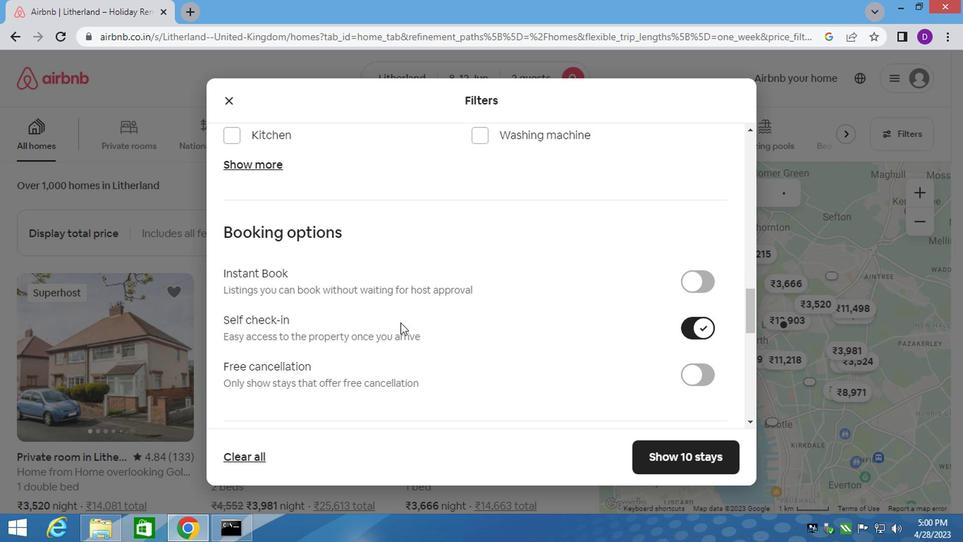 
Action: Mouse scrolled (398, 323) with delta (0, 0)
Screenshot: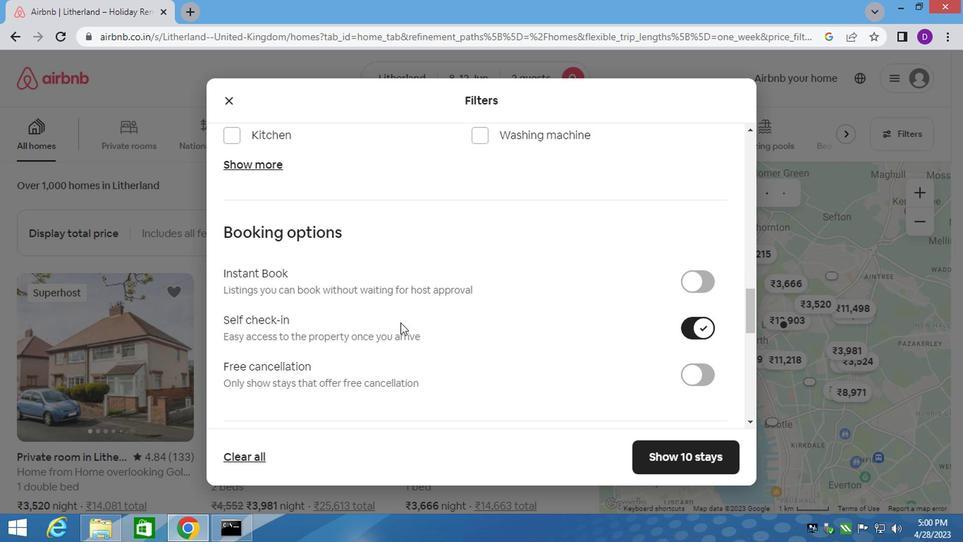 
Action: Mouse scrolled (398, 323) with delta (0, 0)
Screenshot: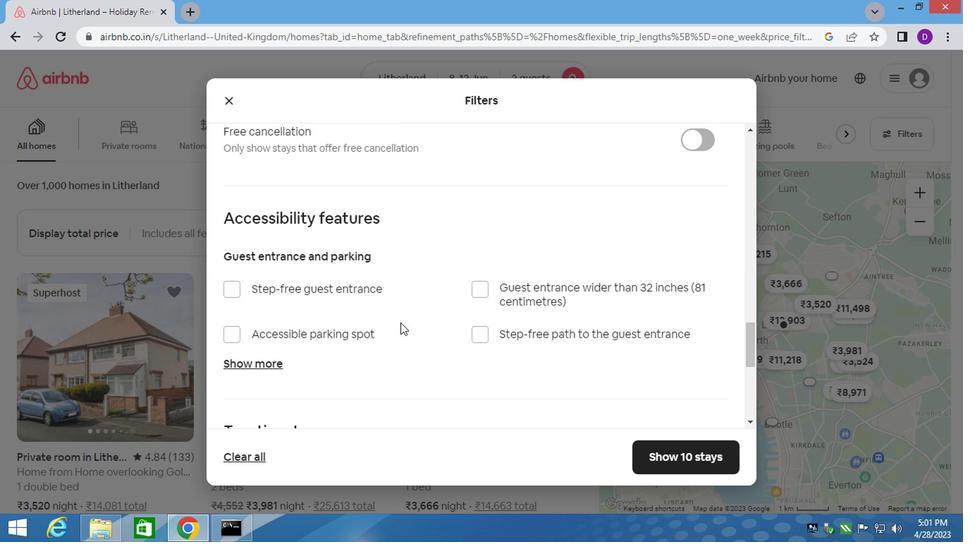 
Action: Mouse scrolled (398, 323) with delta (0, 0)
Screenshot: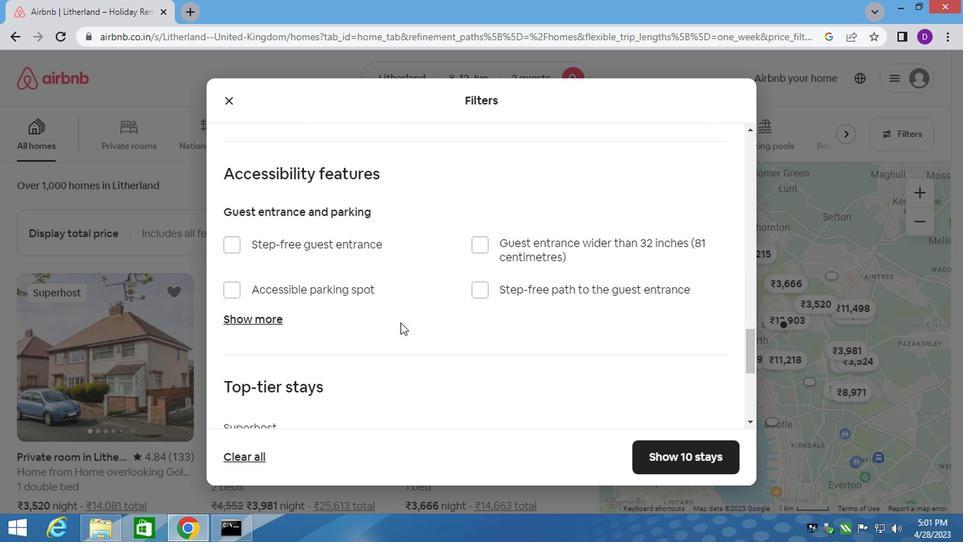 
Action: Mouse scrolled (398, 323) with delta (0, 0)
Screenshot: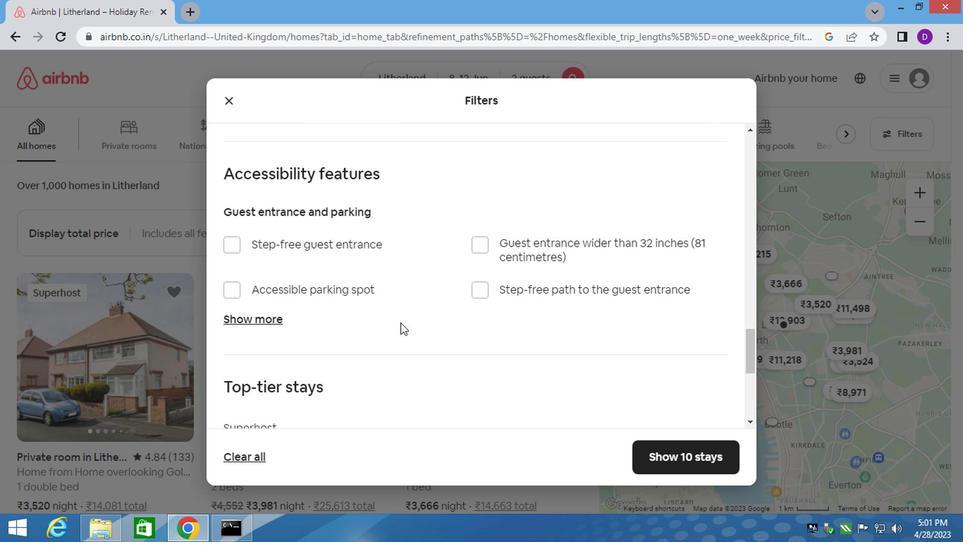 
Action: Mouse scrolled (398, 323) with delta (0, 0)
Screenshot: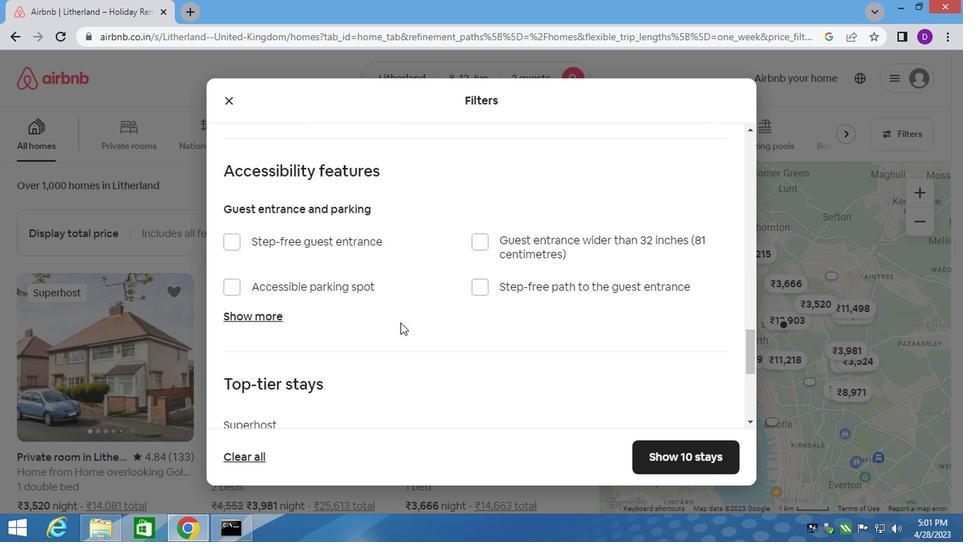 
Action: Mouse scrolled (398, 323) with delta (0, 0)
Screenshot: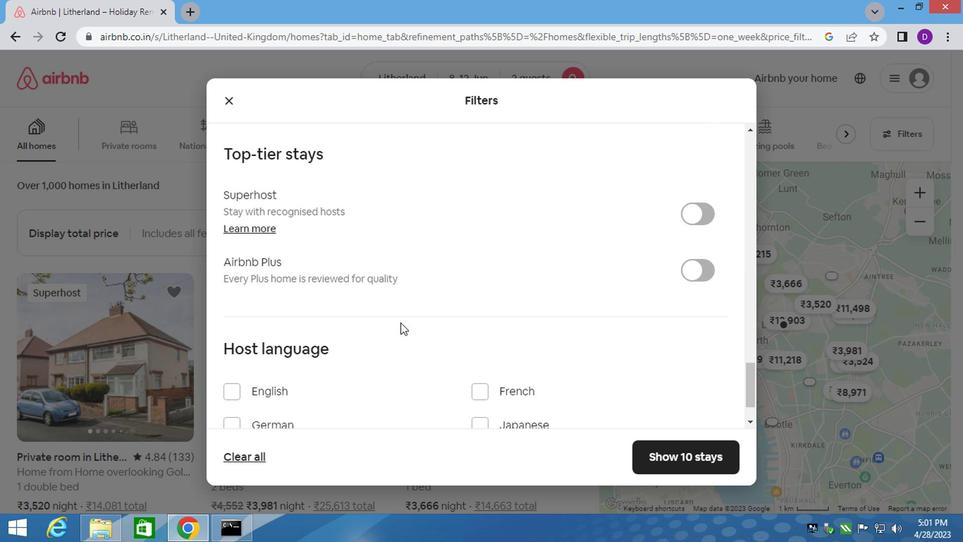 
Action: Mouse scrolled (398, 323) with delta (0, 0)
Screenshot: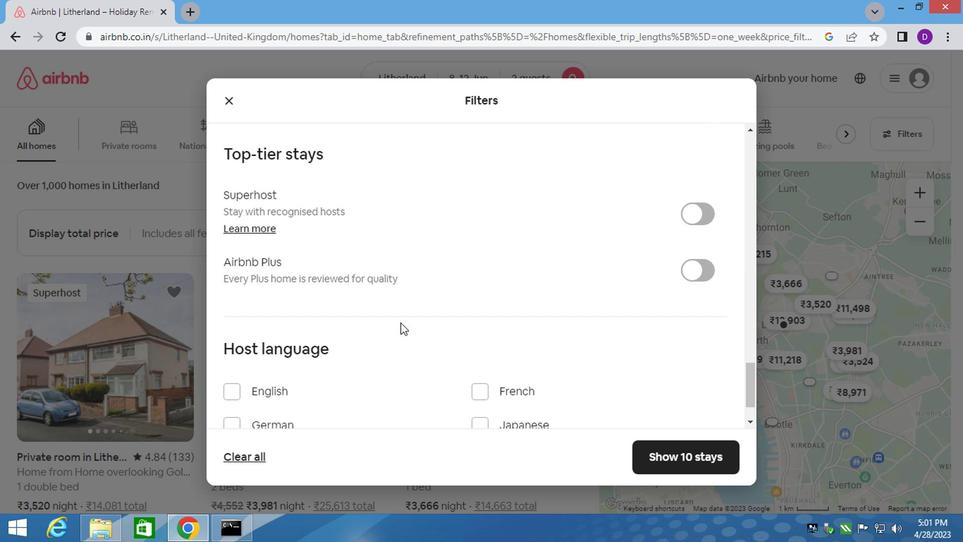 
Action: Mouse scrolled (398, 323) with delta (0, 0)
Screenshot: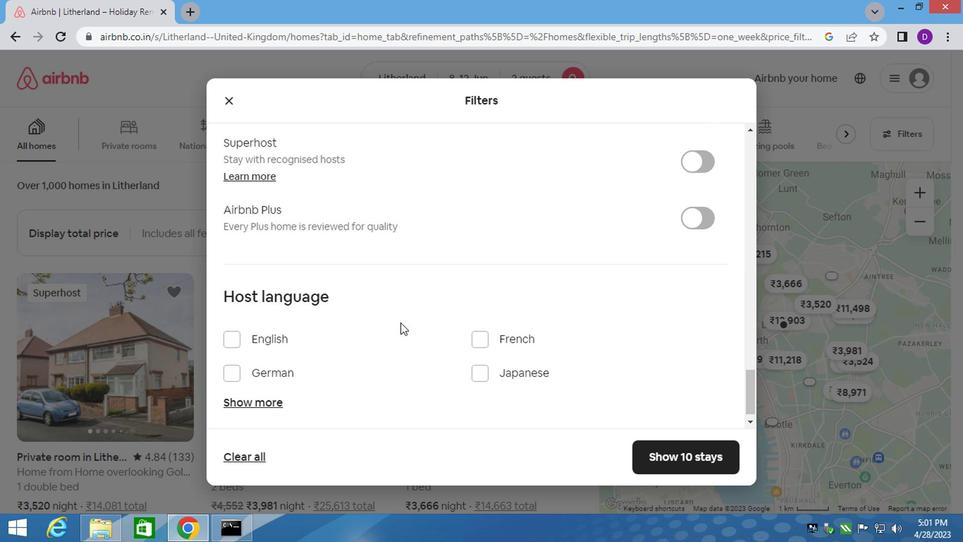 
Action: Mouse moved to (238, 327)
Screenshot: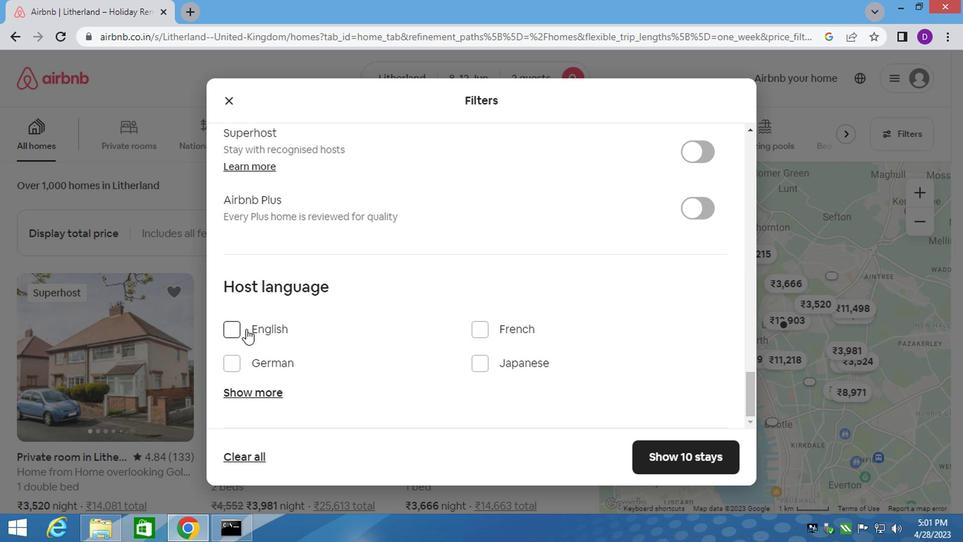 
Action: Mouse pressed left at (238, 327)
Screenshot: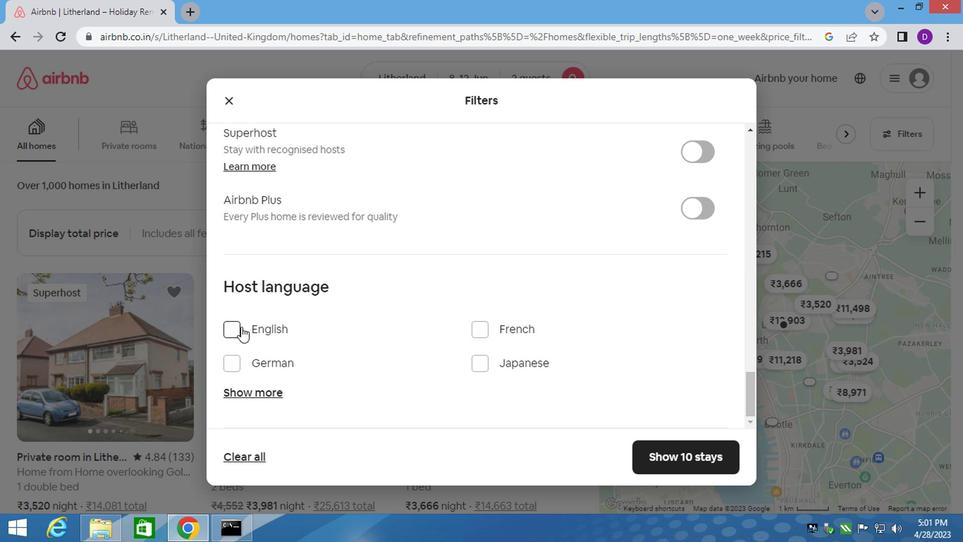 
Action: Mouse moved to (666, 451)
Screenshot: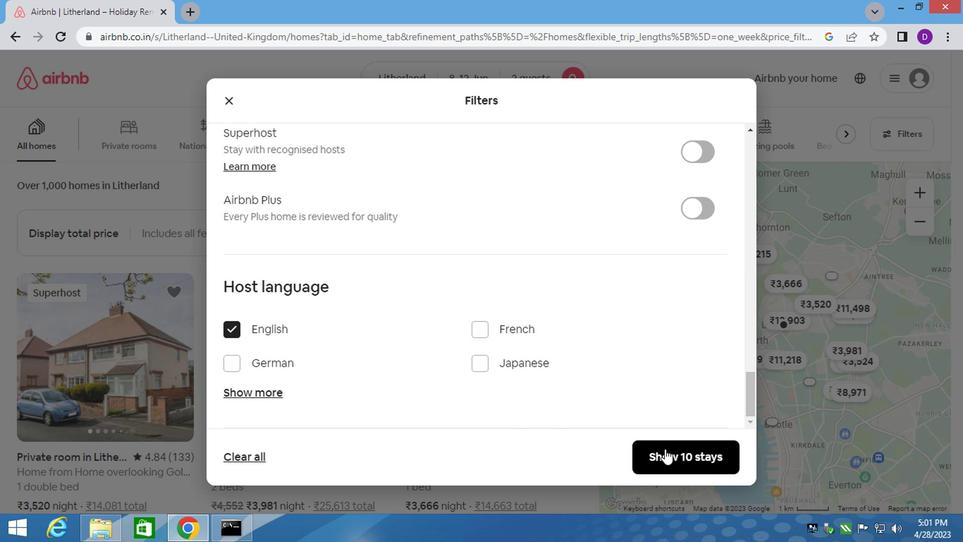 
Action: Mouse pressed left at (666, 451)
Screenshot: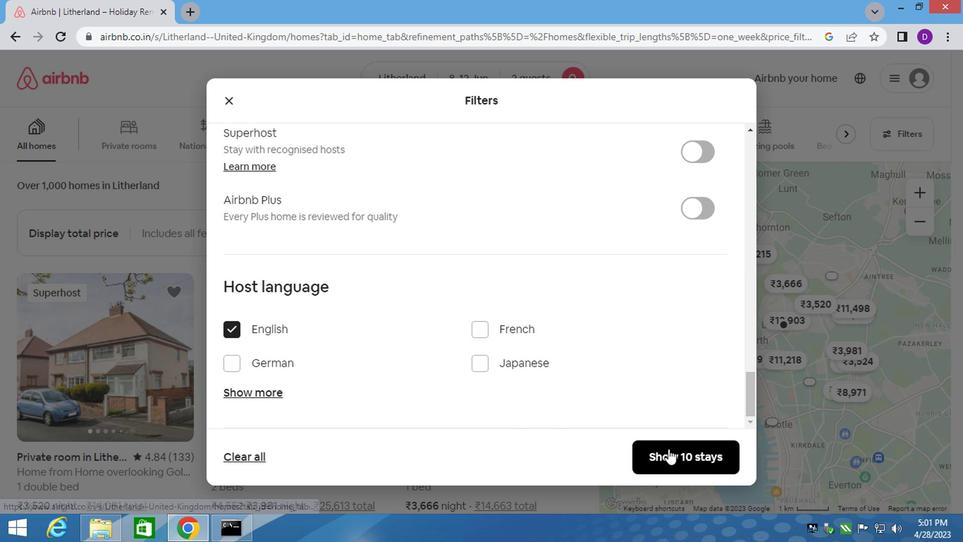 
Action: Mouse moved to (528, 320)
Screenshot: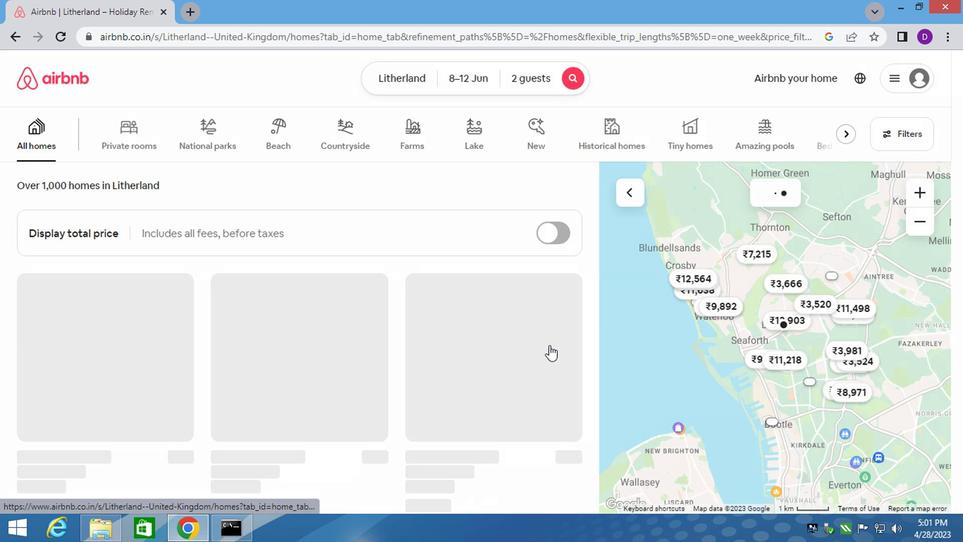 
